 Task: Forward email as attachment with the signature Ellie Thompson with the subject Job offer from softage.1@softage.net to softage.9@softage.net with the message Could you please share your feedback on the latest proposal?
Action: Mouse moved to (1013, 80)
Screenshot: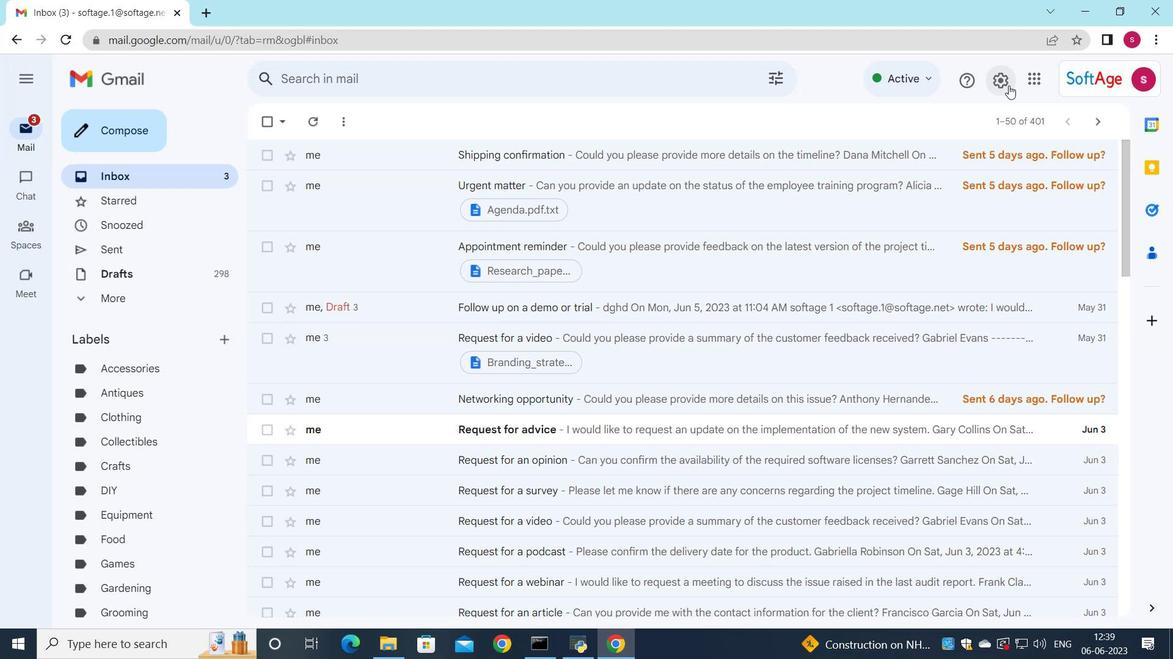
Action: Mouse pressed left at (1013, 80)
Screenshot: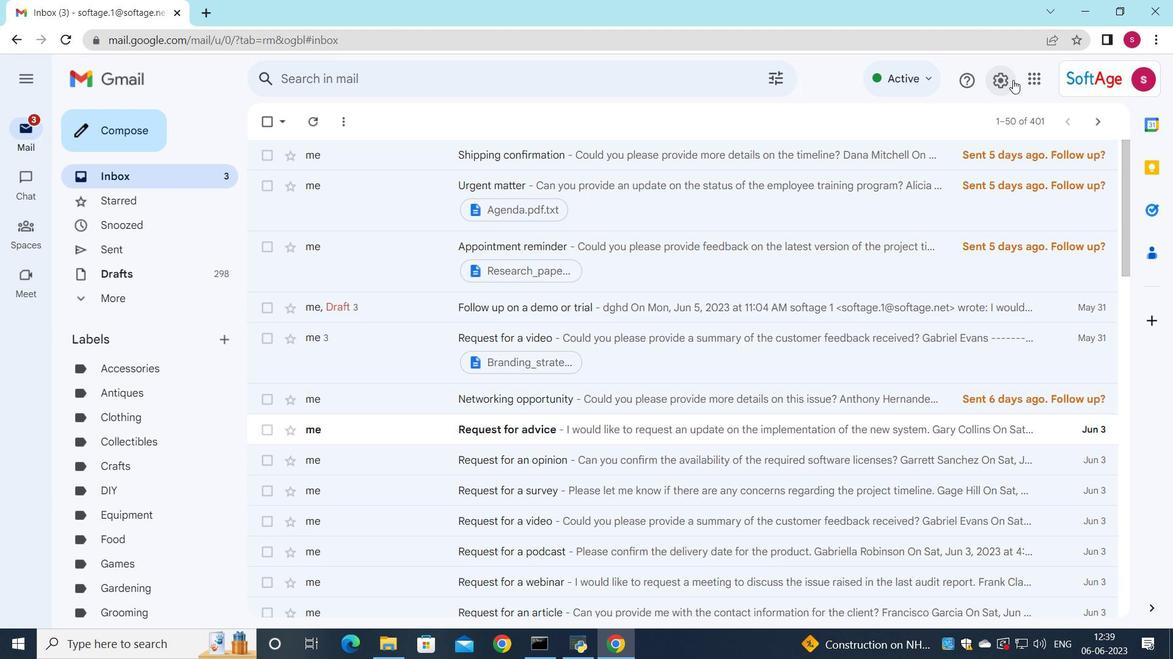 
Action: Mouse moved to (974, 157)
Screenshot: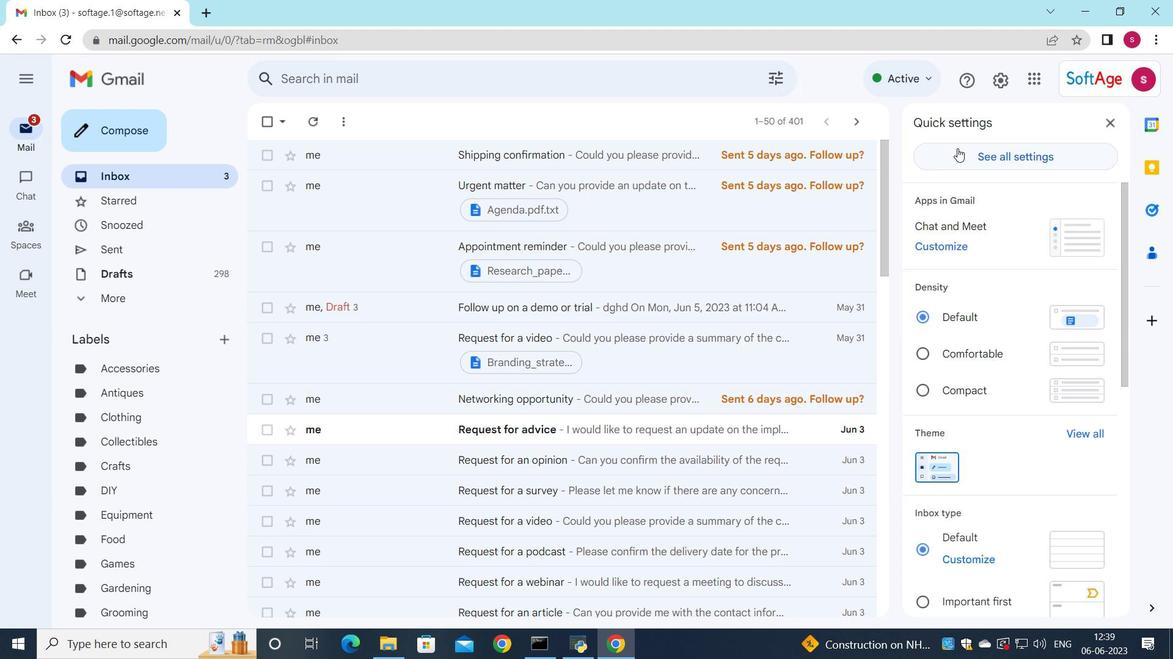 
Action: Mouse pressed left at (974, 157)
Screenshot: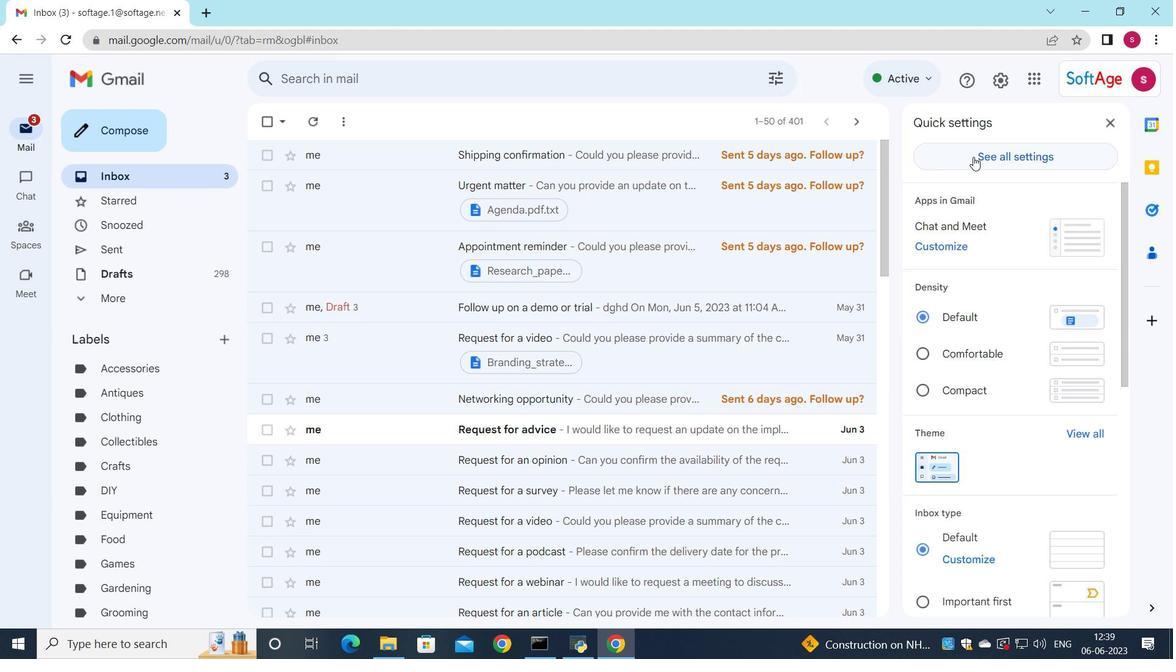 
Action: Mouse moved to (578, 342)
Screenshot: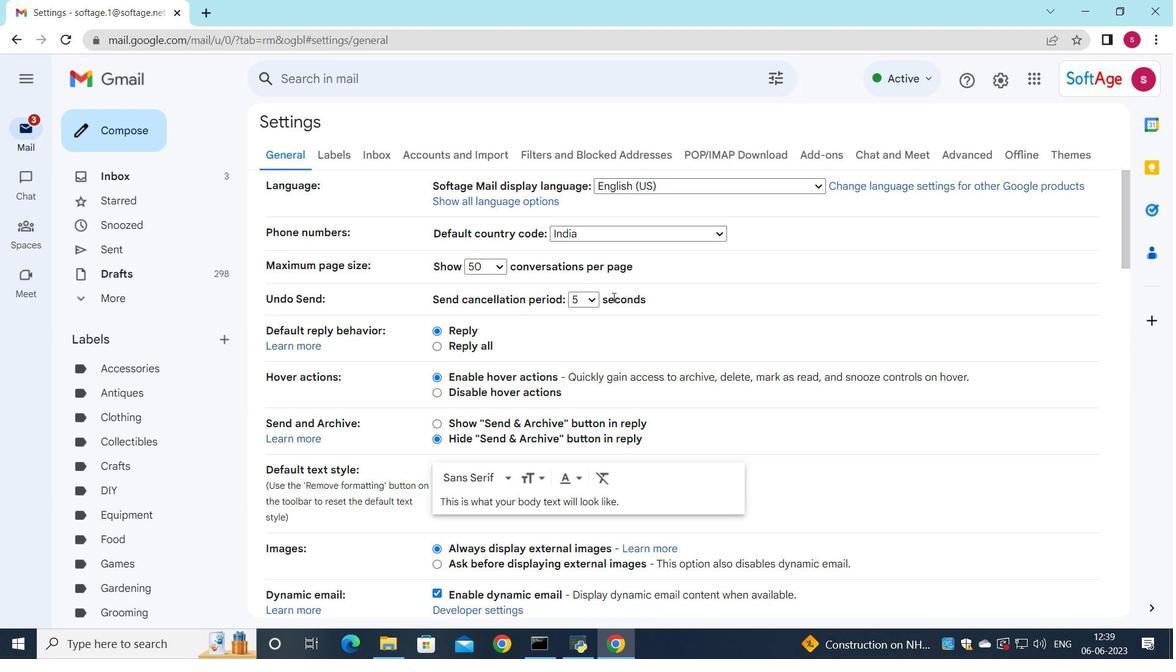
Action: Mouse scrolled (578, 342) with delta (0, 0)
Screenshot: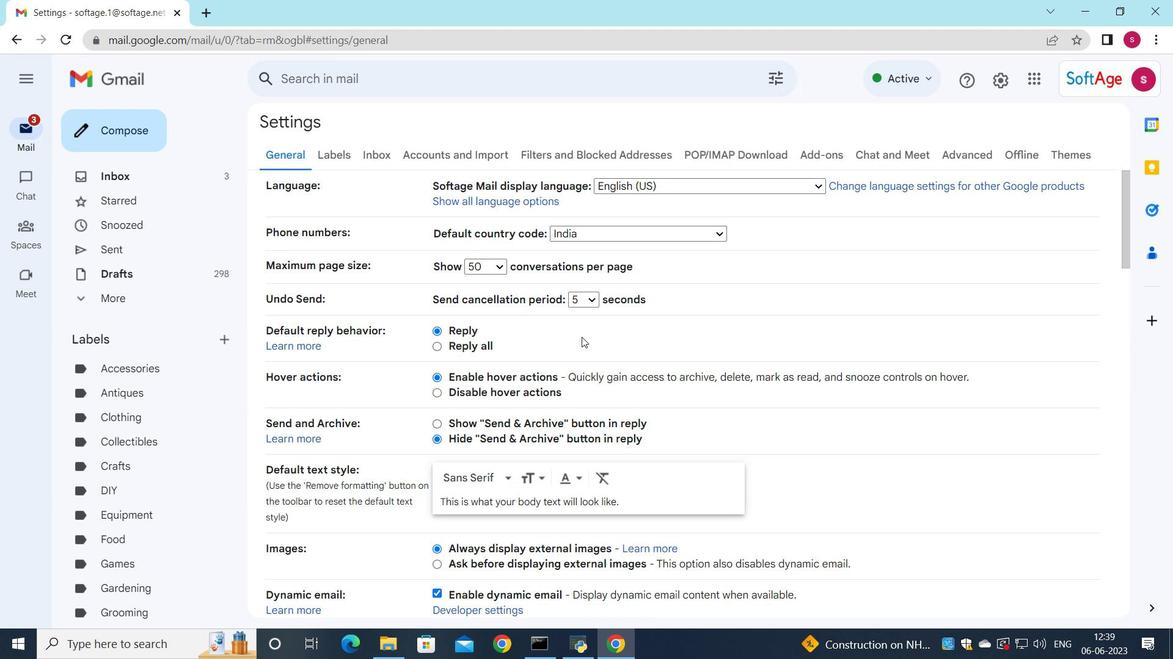 
Action: Mouse scrolled (578, 342) with delta (0, 0)
Screenshot: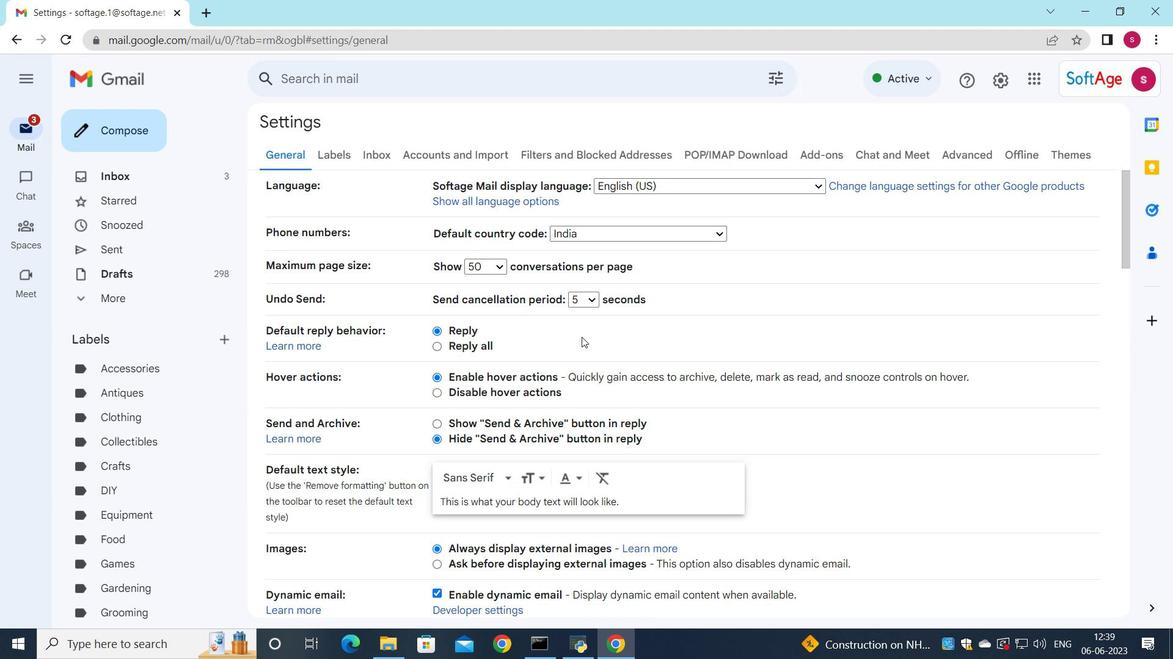 
Action: Mouse moved to (578, 343)
Screenshot: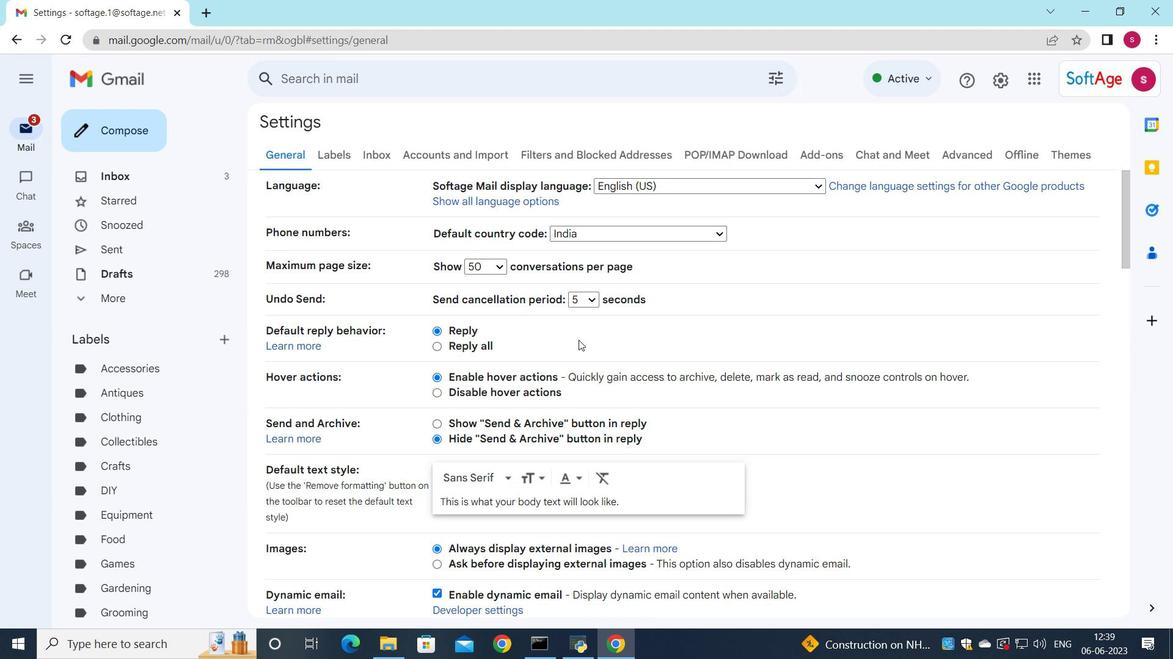 
Action: Mouse scrolled (578, 342) with delta (0, 0)
Screenshot: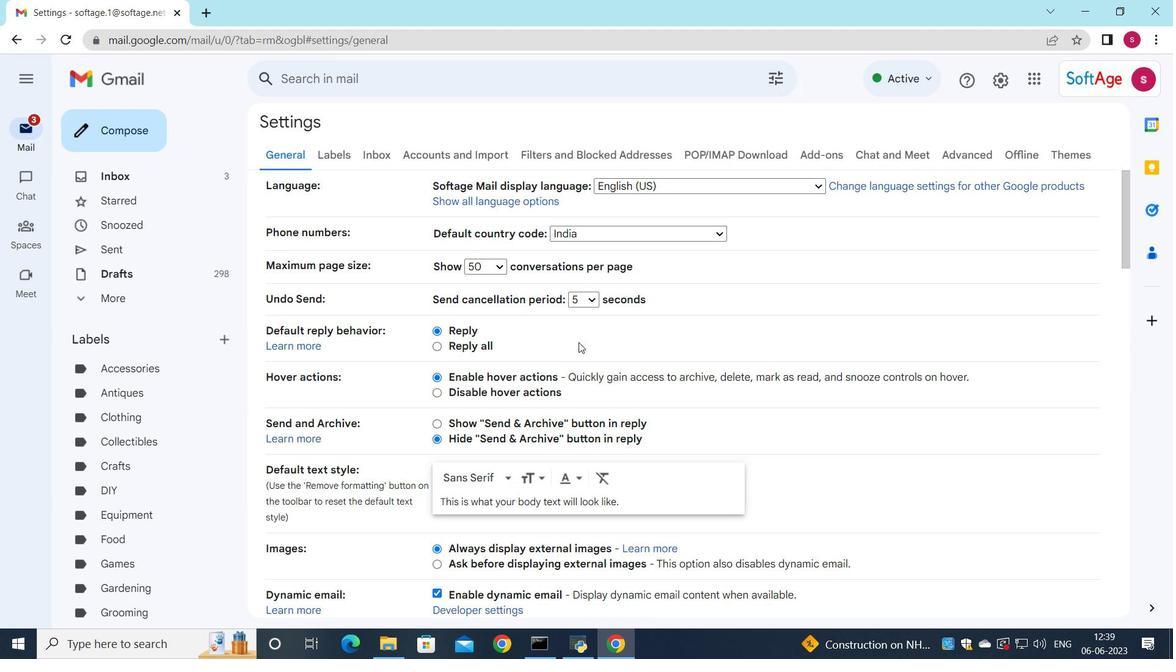 
Action: Mouse moved to (576, 345)
Screenshot: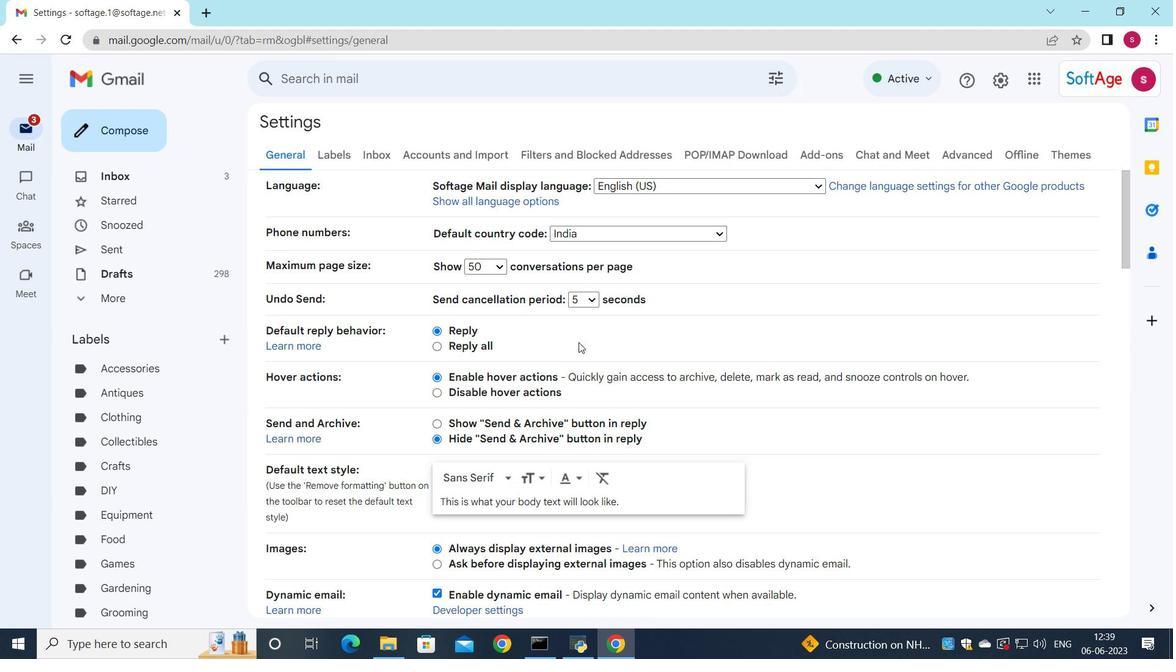 
Action: Mouse scrolled (576, 345) with delta (0, 0)
Screenshot: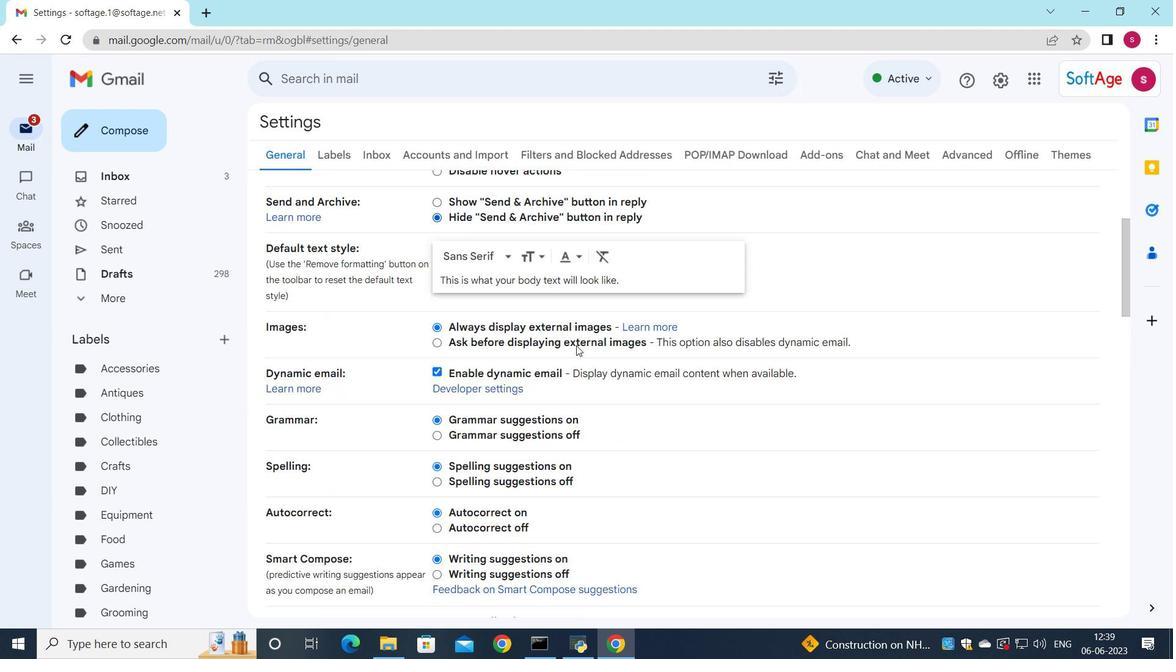 
Action: Mouse scrolled (576, 345) with delta (0, 0)
Screenshot: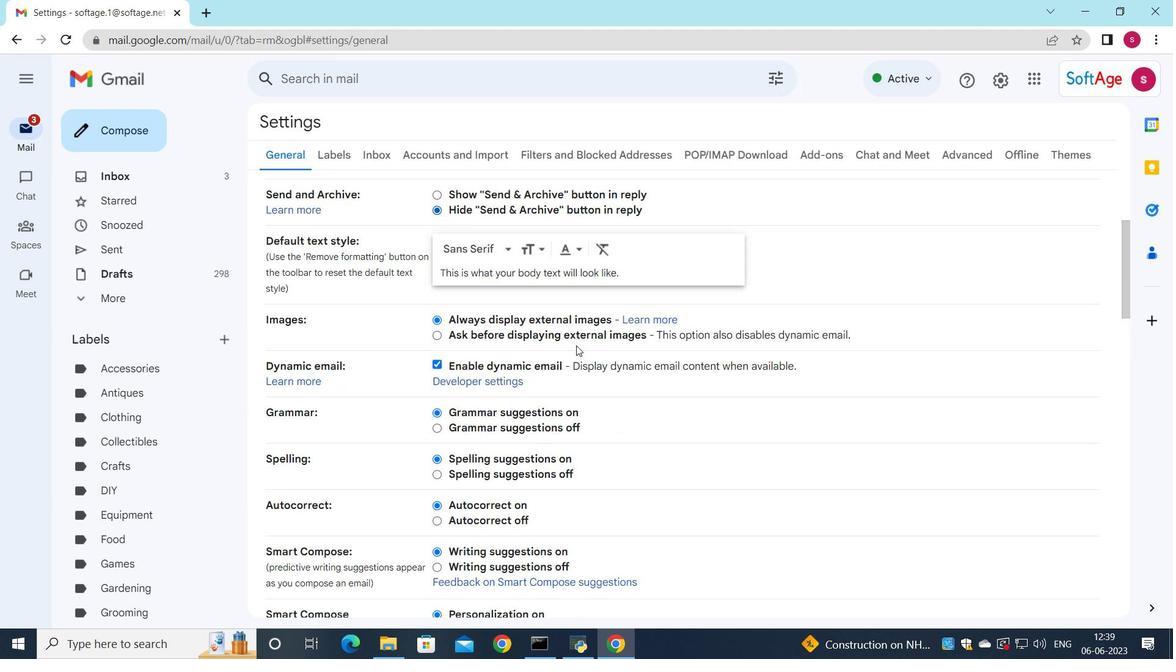 
Action: Mouse scrolled (576, 345) with delta (0, 0)
Screenshot: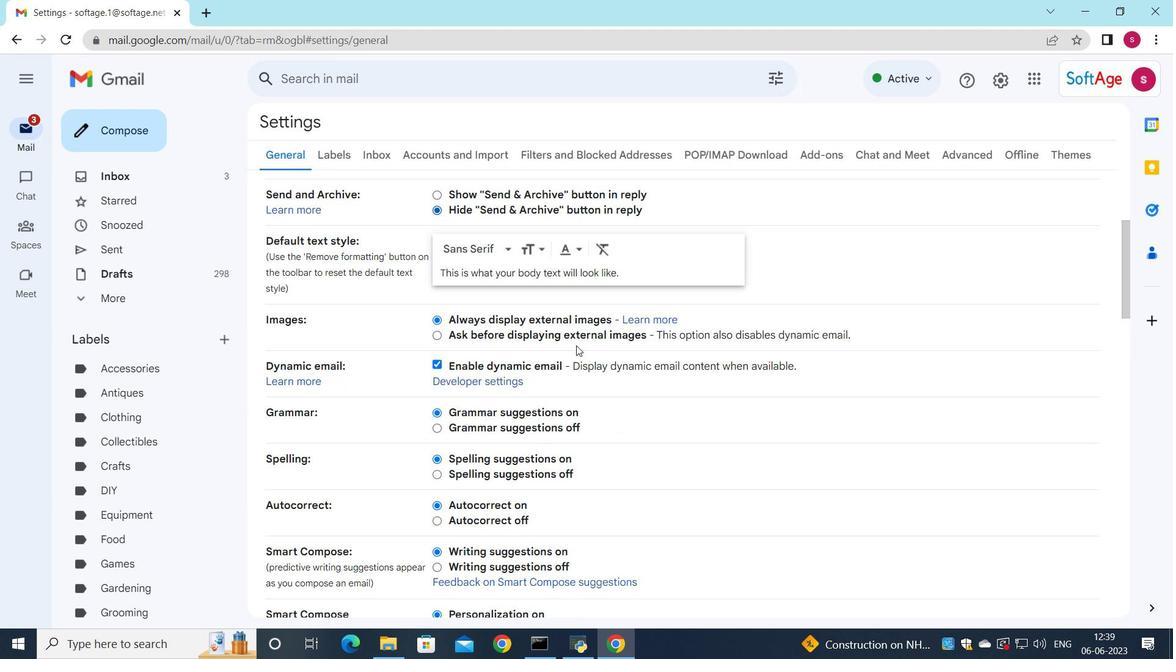 
Action: Mouse moved to (570, 342)
Screenshot: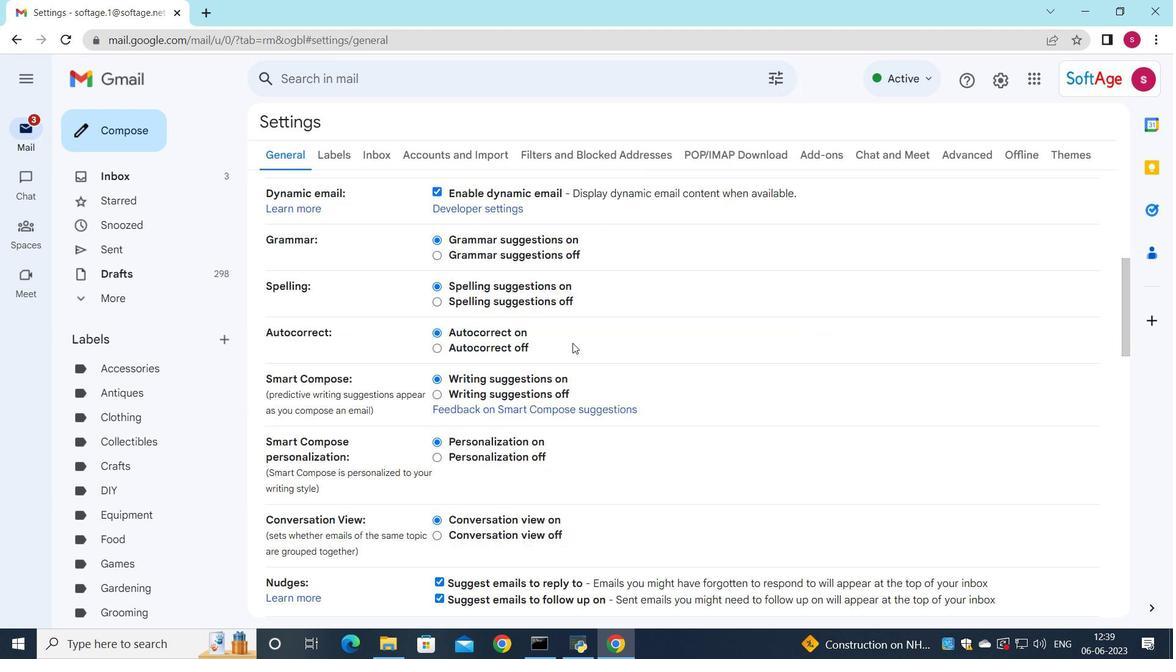 
Action: Mouse scrolled (570, 341) with delta (0, 0)
Screenshot: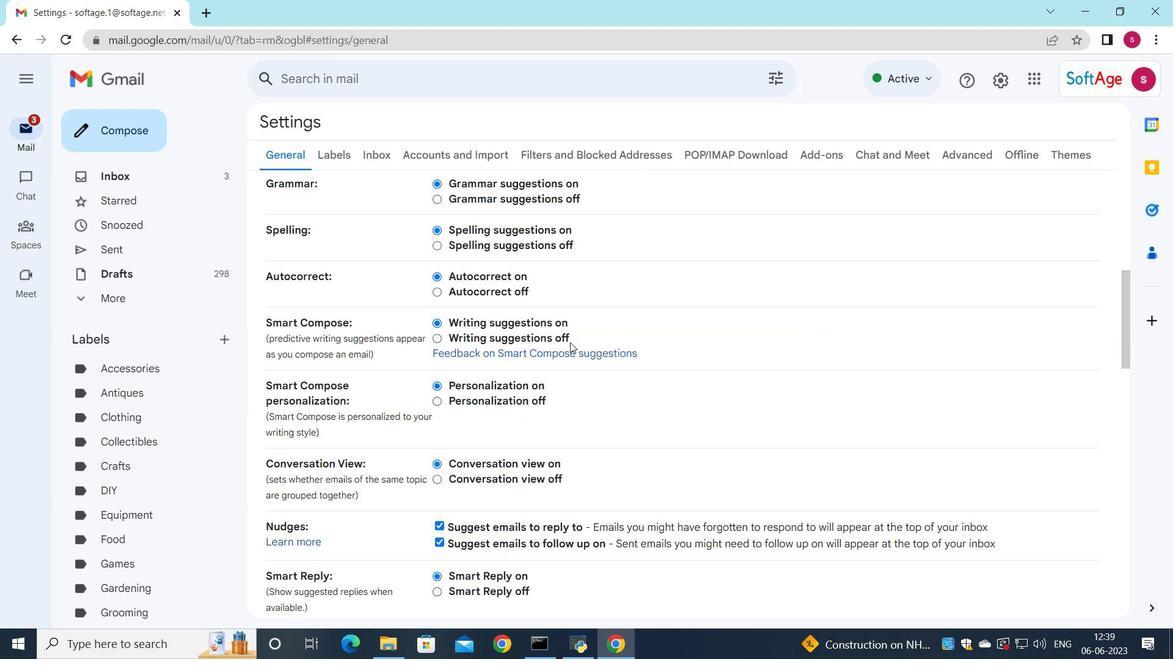 
Action: Mouse scrolled (570, 341) with delta (0, 0)
Screenshot: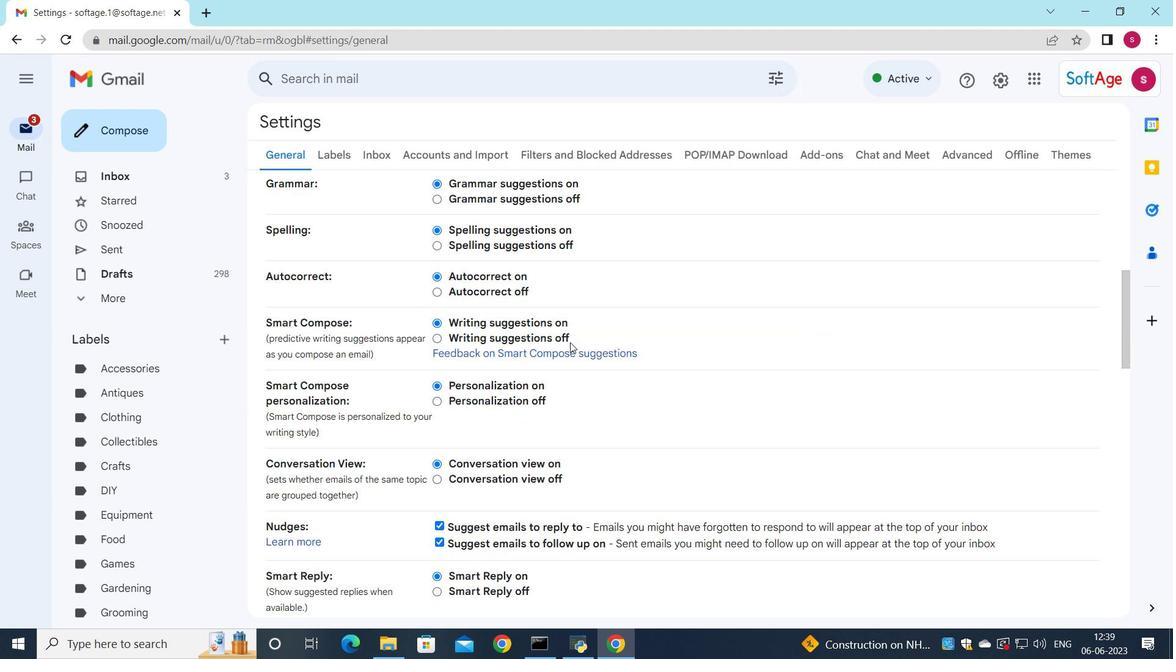 
Action: Mouse scrolled (570, 341) with delta (0, 0)
Screenshot: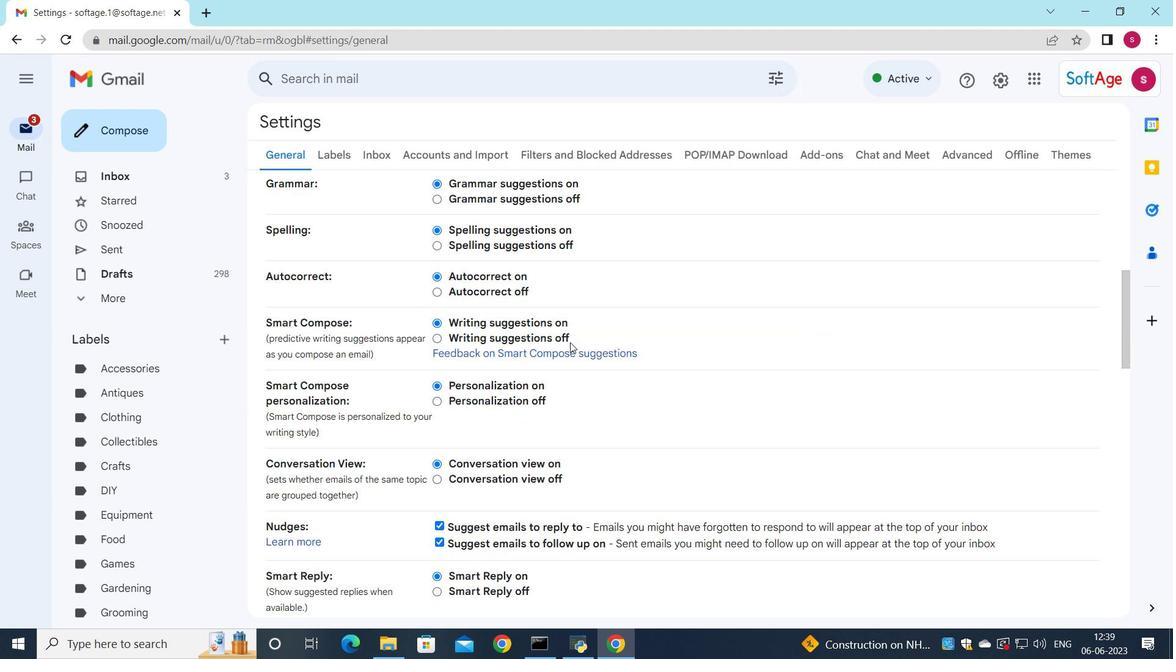 
Action: Mouse scrolled (570, 341) with delta (0, 0)
Screenshot: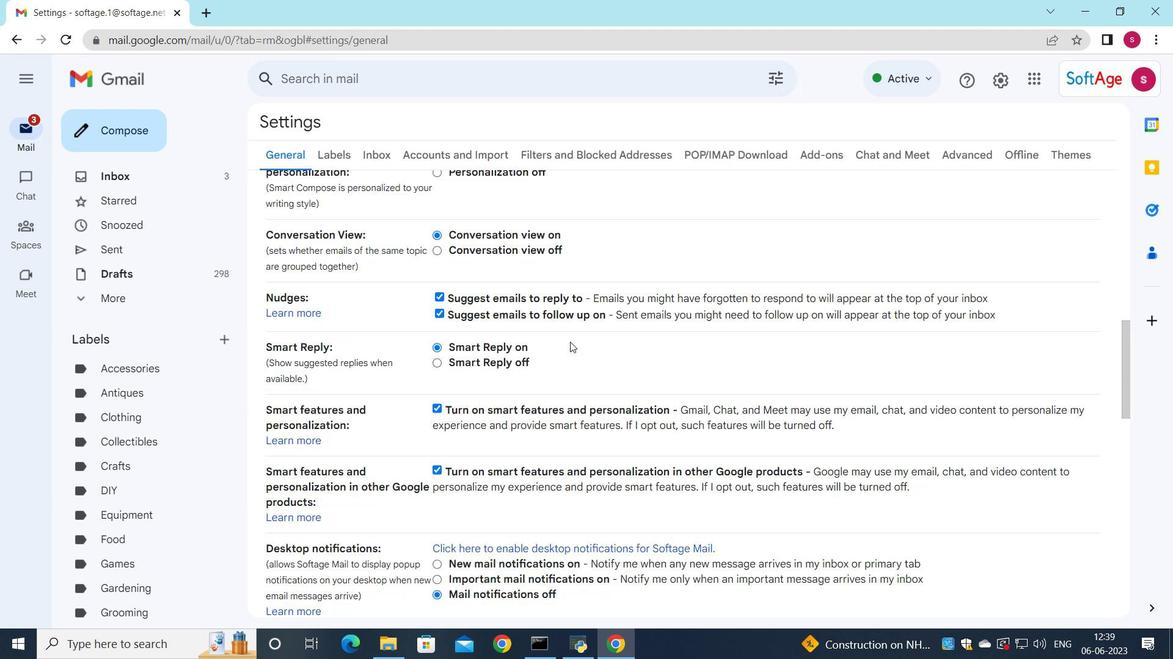 
Action: Mouse scrolled (570, 341) with delta (0, 0)
Screenshot: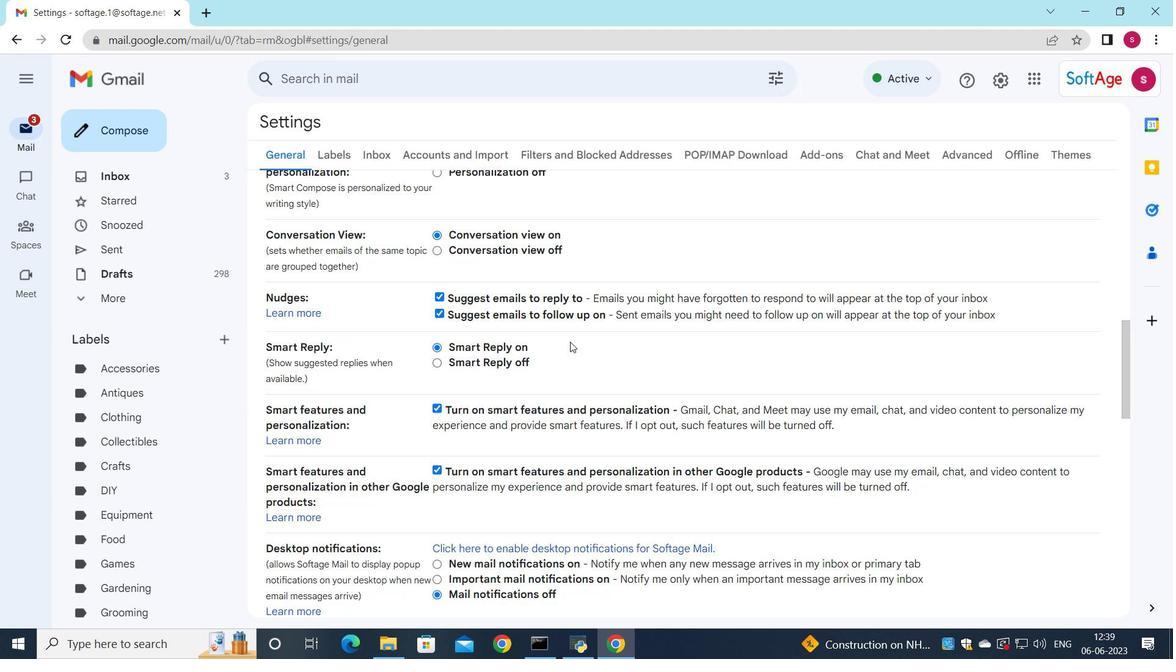 
Action: Mouse scrolled (570, 341) with delta (0, 0)
Screenshot: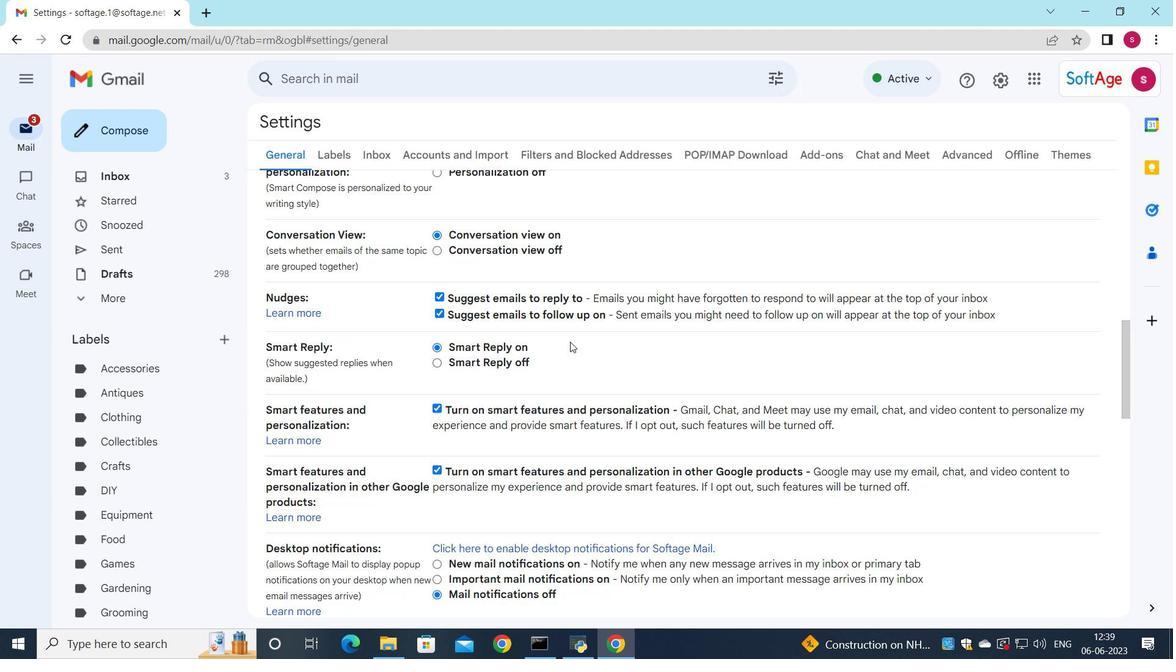 
Action: Mouse scrolled (570, 341) with delta (0, 0)
Screenshot: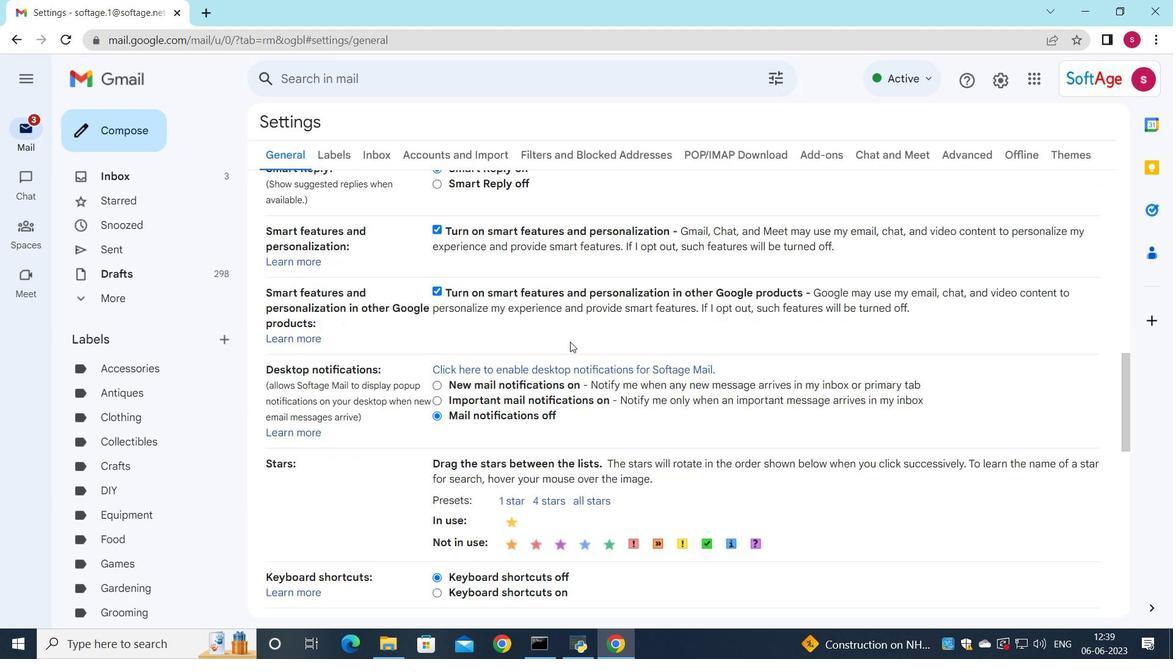 
Action: Mouse scrolled (570, 341) with delta (0, 0)
Screenshot: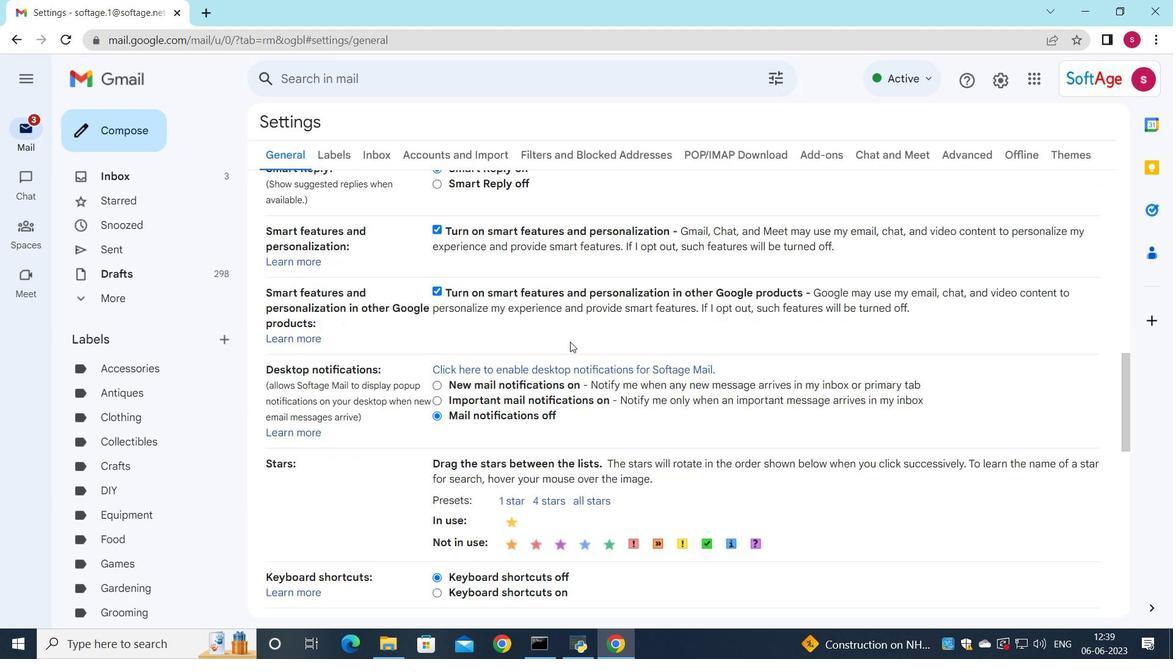 
Action: Mouse scrolled (570, 341) with delta (0, 0)
Screenshot: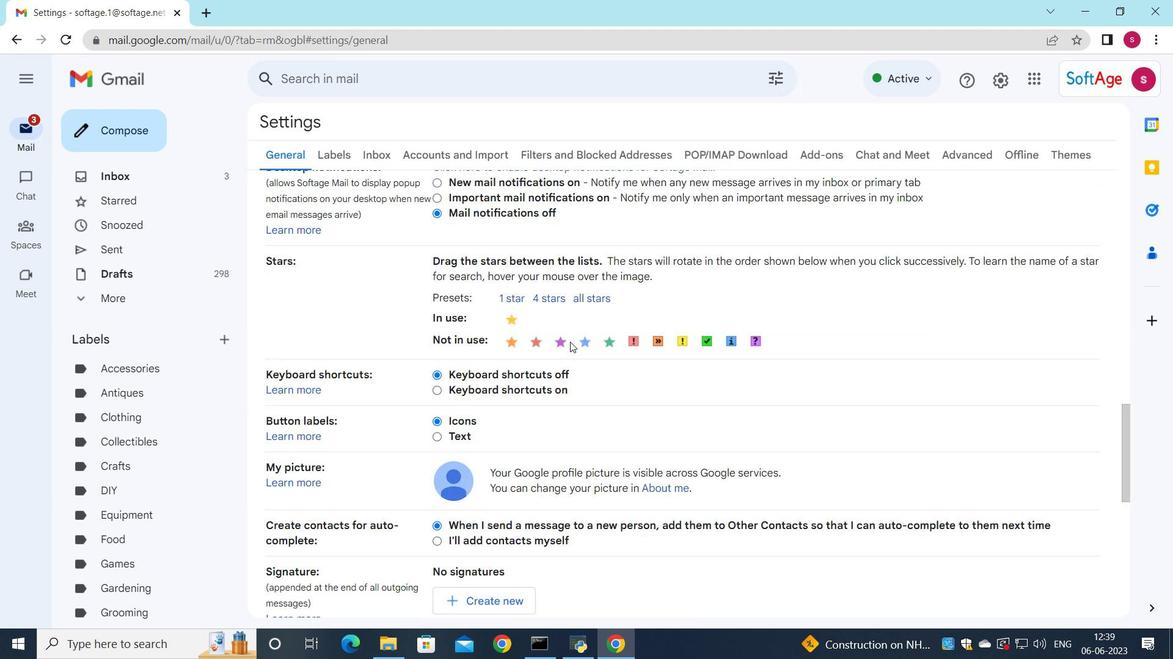 
Action: Mouse scrolled (570, 341) with delta (0, 0)
Screenshot: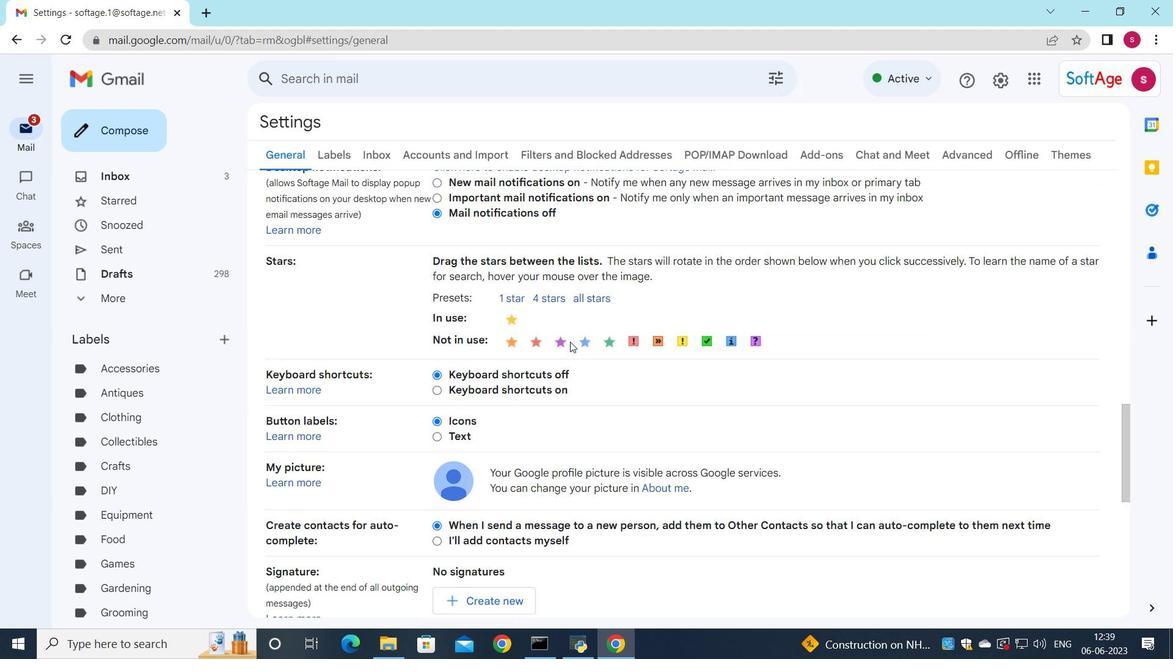 
Action: Mouse scrolled (570, 341) with delta (0, 0)
Screenshot: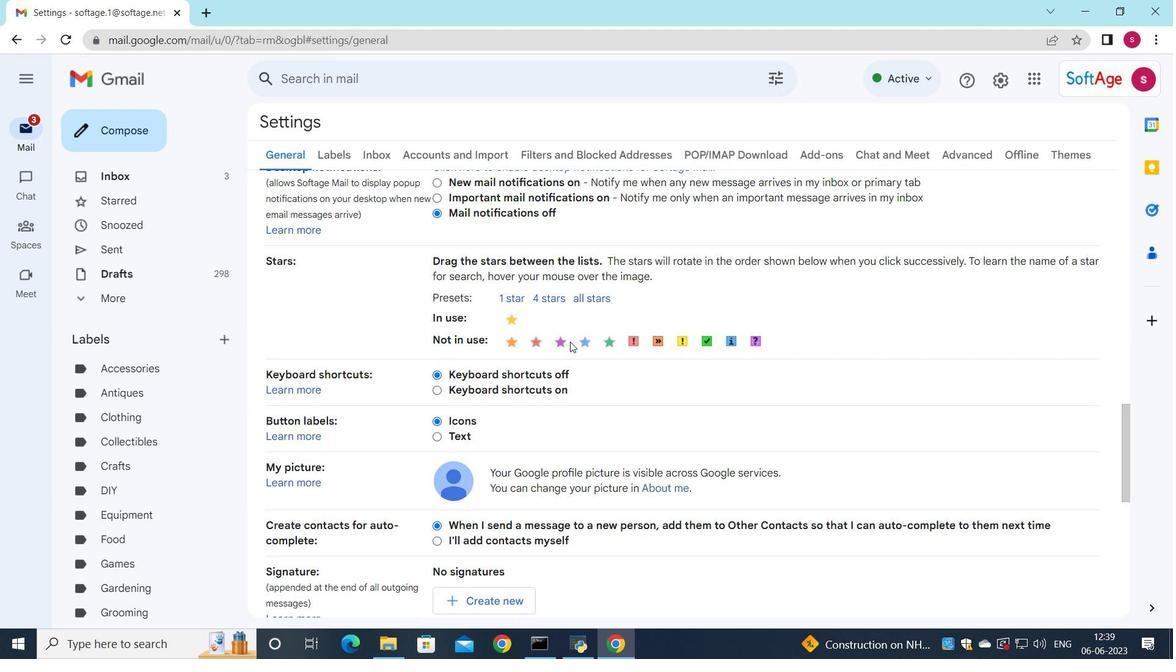 
Action: Mouse moved to (489, 360)
Screenshot: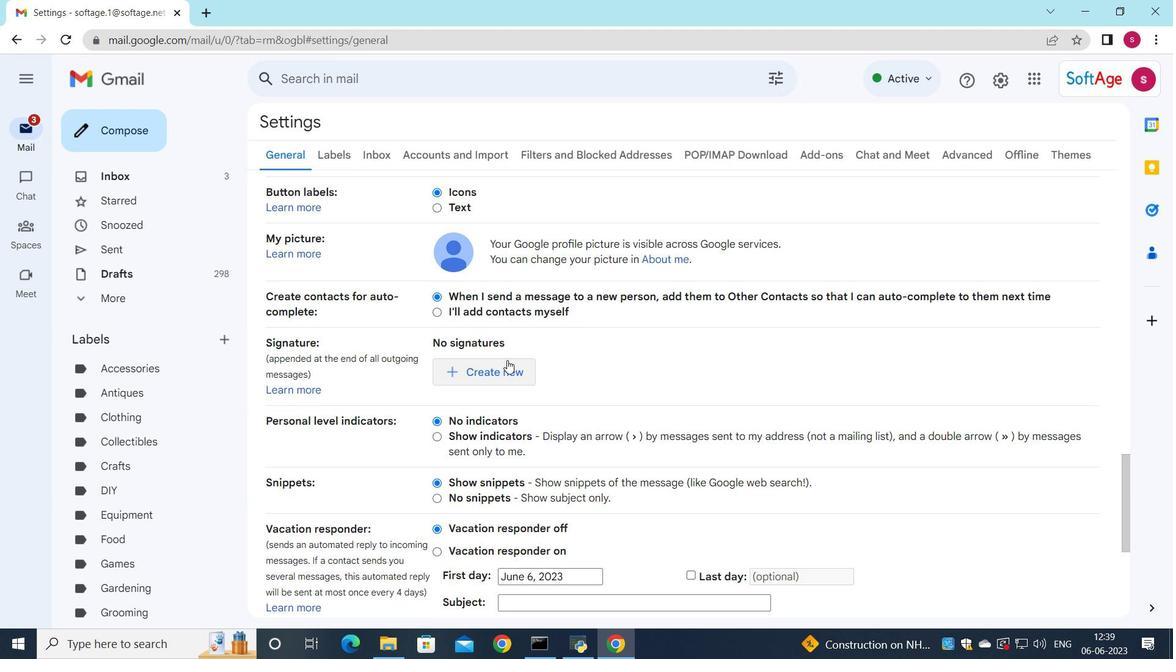 
Action: Mouse pressed left at (489, 360)
Screenshot: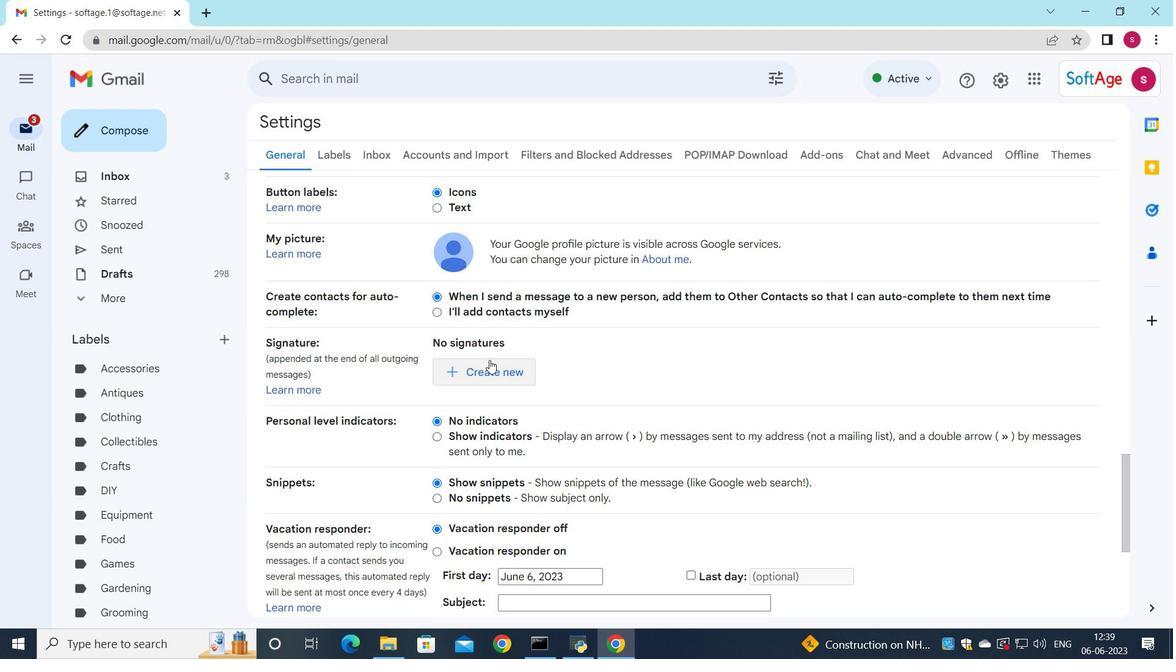 
Action: Mouse moved to (570, 336)
Screenshot: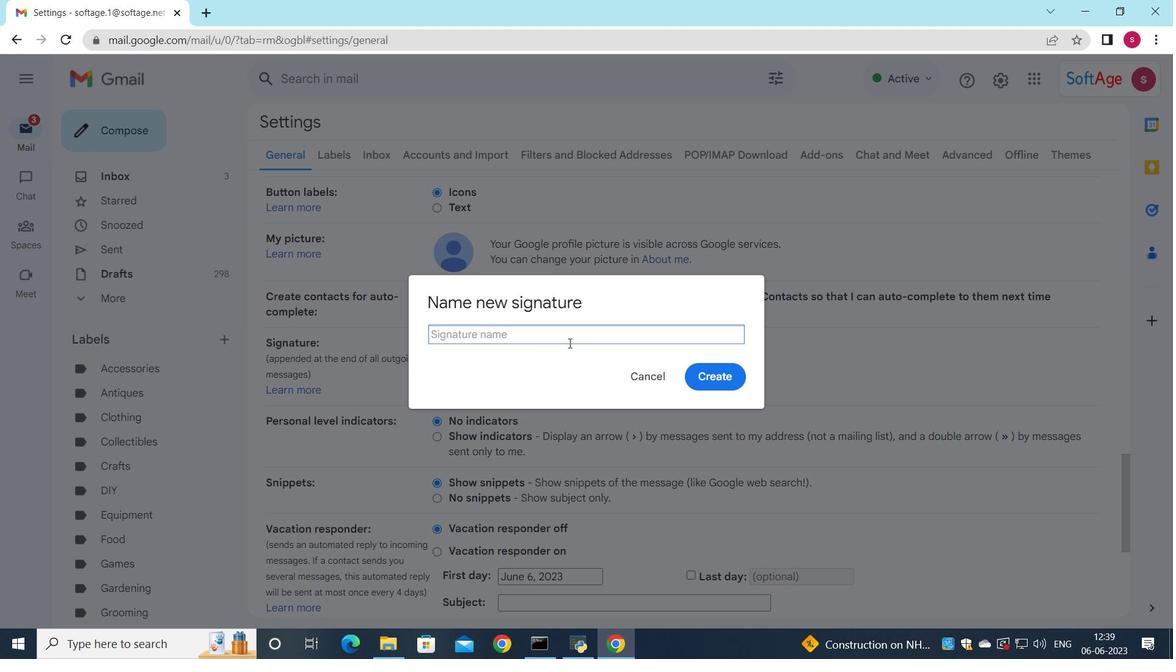 
Action: Key pressed <Key.shift>Ellie<Key.space><Key.shift><Key.shift><Key.shift><Key.shift><Key.shift><Key.shift><Key.shift><Key.shift><Key.shift><Key.shift><Key.shift><Key.shift><Key.shift><Key.shift><Key.shift><Key.shift><Key.shift><Key.shift><Key.shift><Key.shift>Thompson
Screenshot: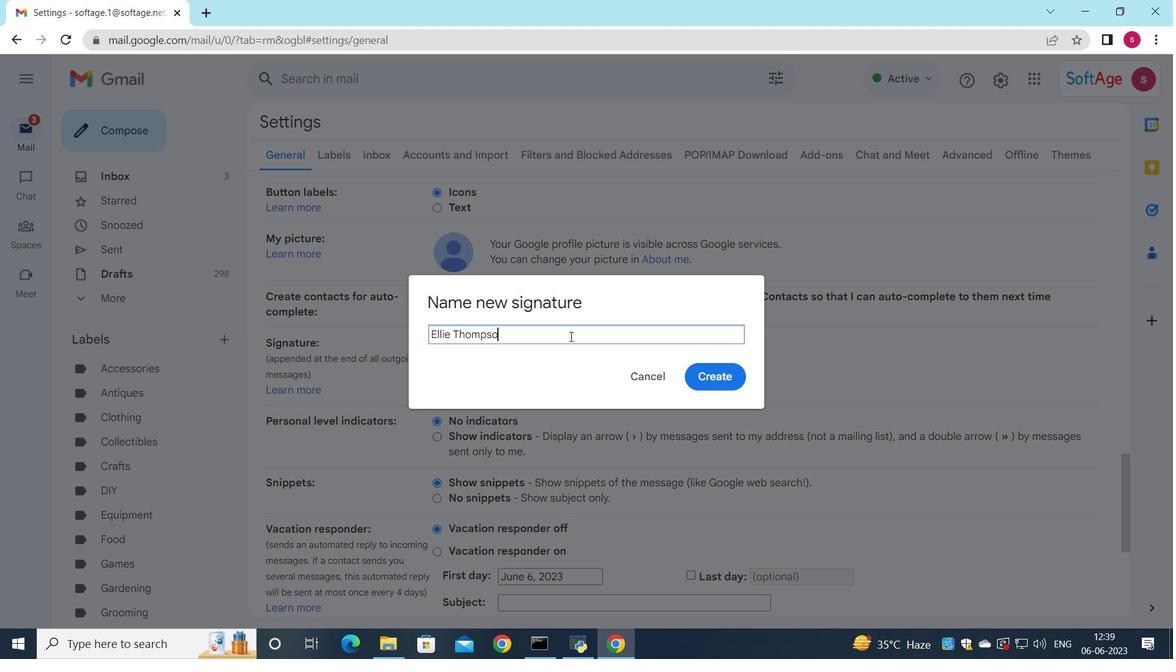 
Action: Mouse moved to (699, 381)
Screenshot: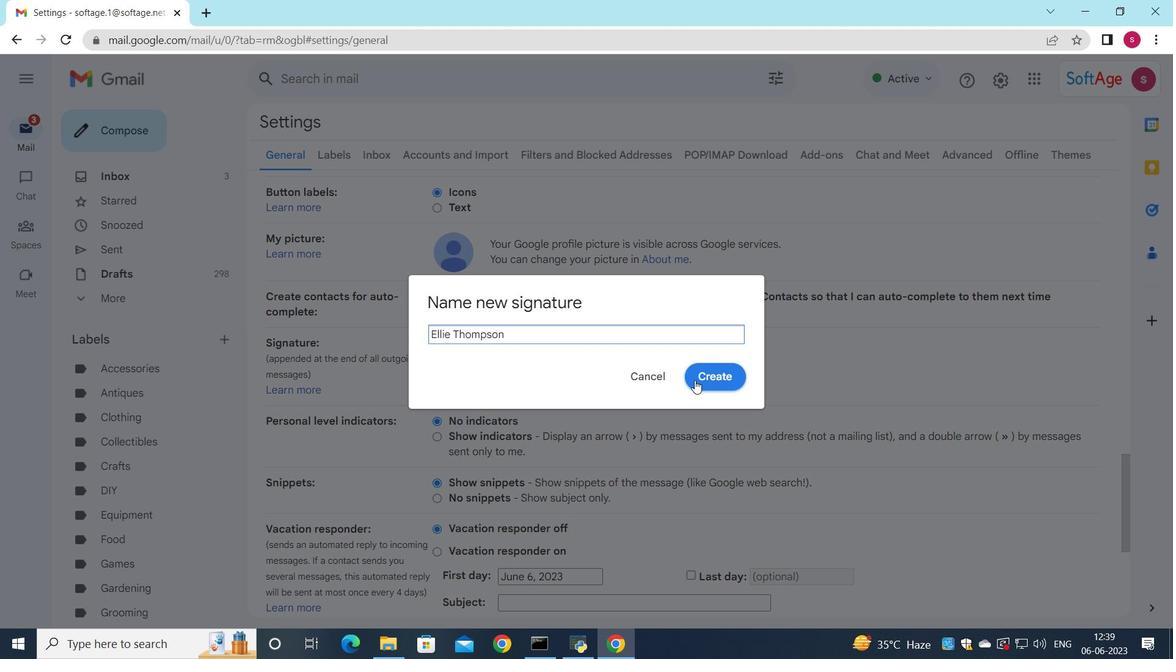 
Action: Mouse pressed left at (699, 381)
Screenshot: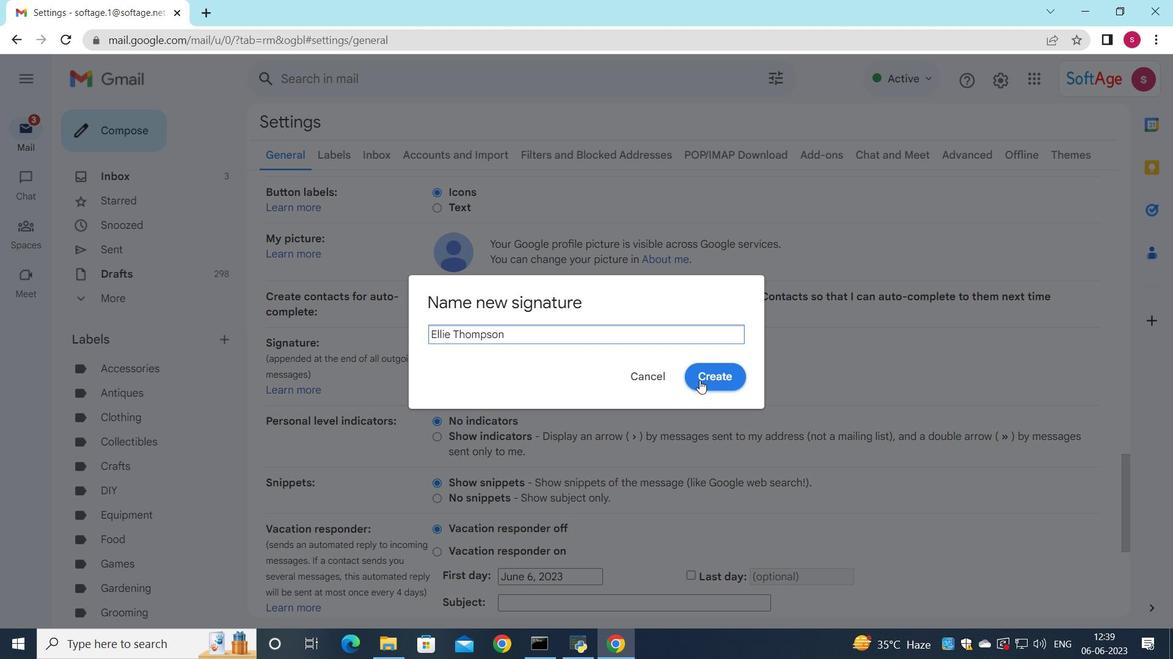 
Action: Mouse moved to (663, 385)
Screenshot: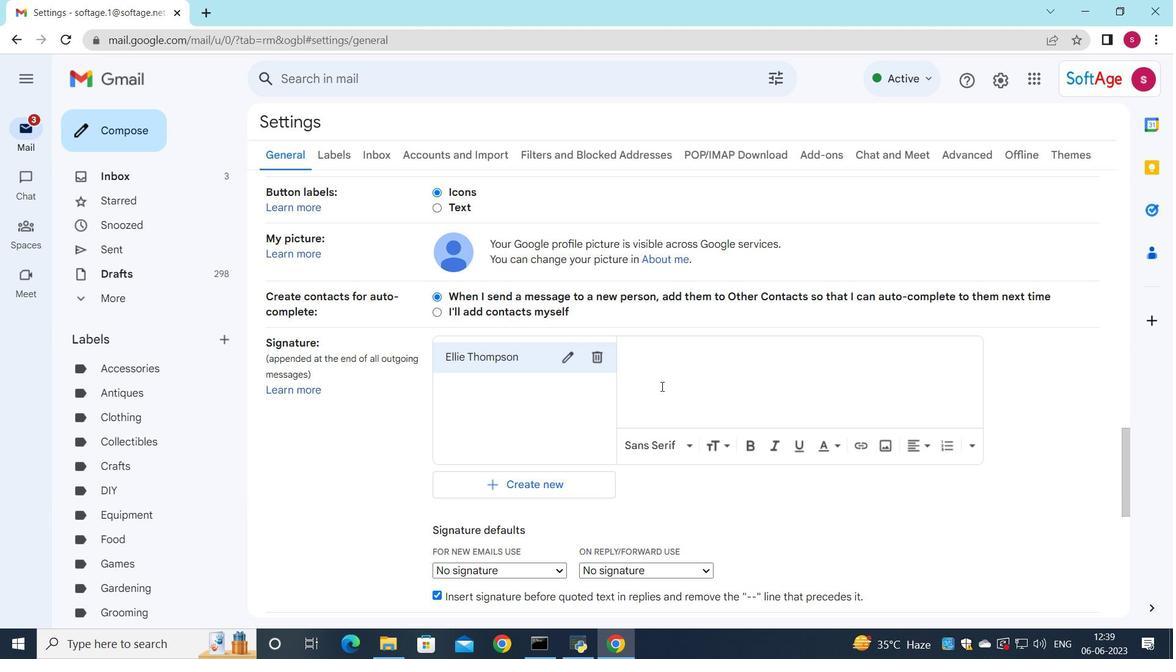 
Action: Mouse pressed left at (663, 385)
Screenshot: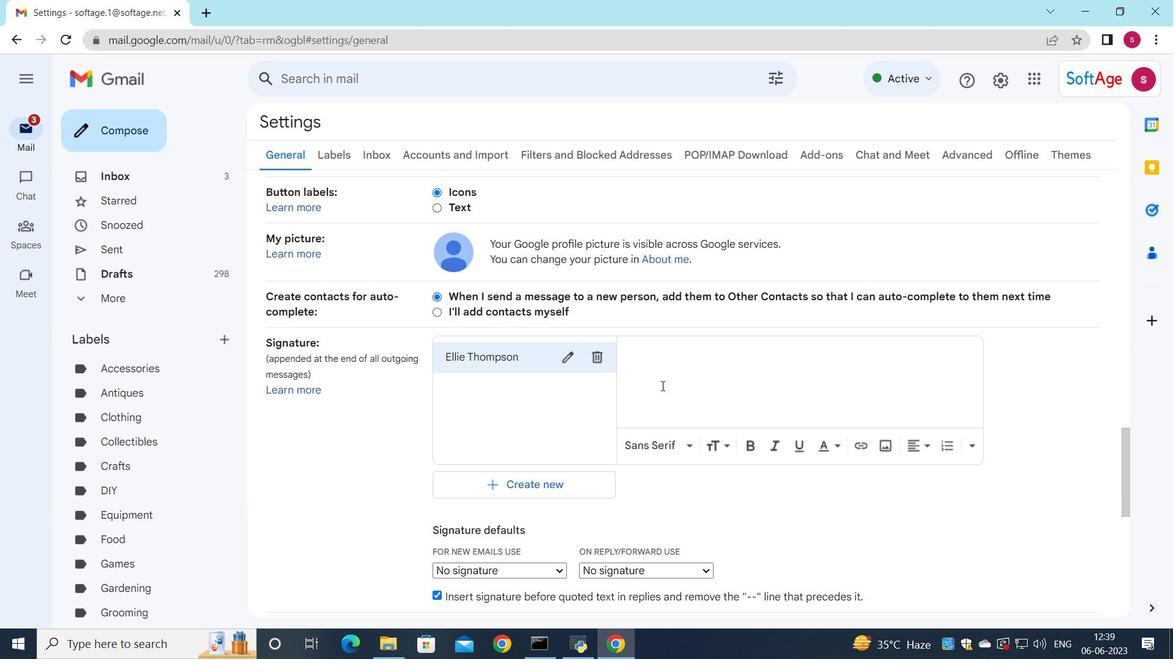 
Action: Key pressed <Key.shift>Ellie<Key.space><Key.shift>Thompson
Screenshot: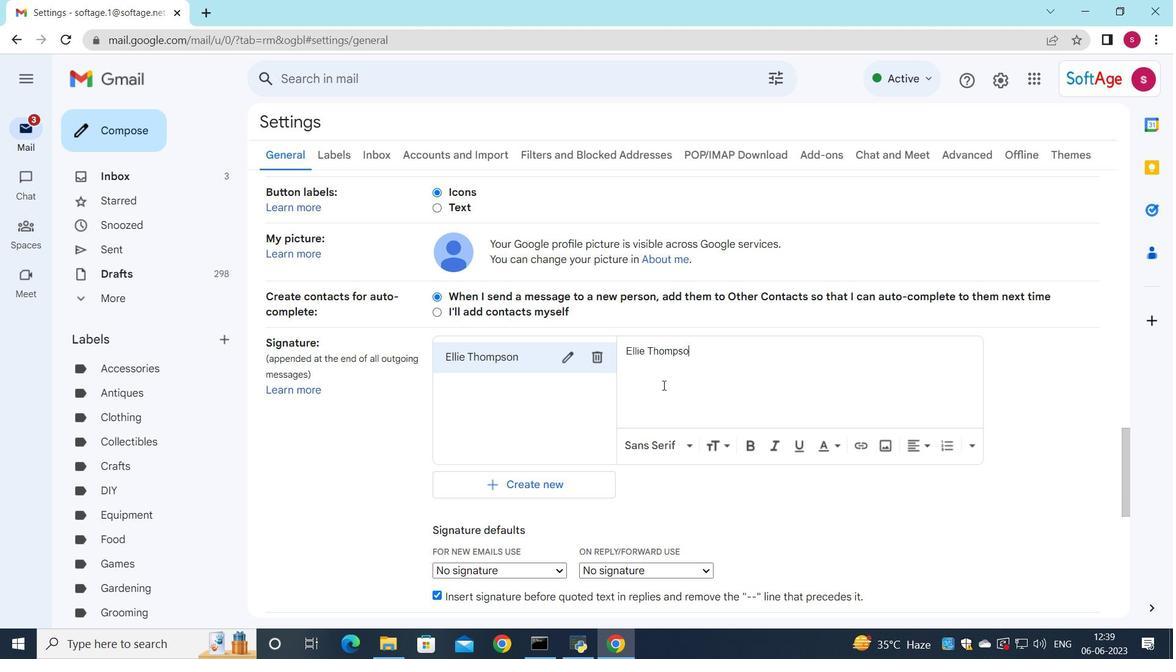
Action: Mouse moved to (663, 386)
Screenshot: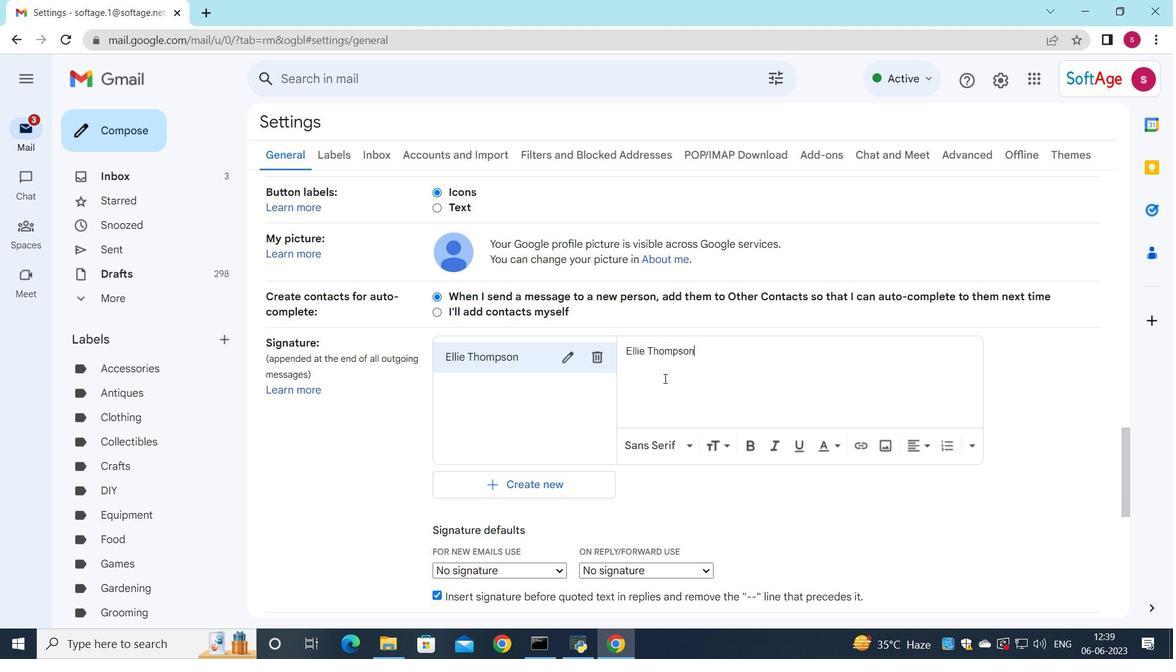 
Action: Mouse scrolled (663, 385) with delta (0, 0)
Screenshot: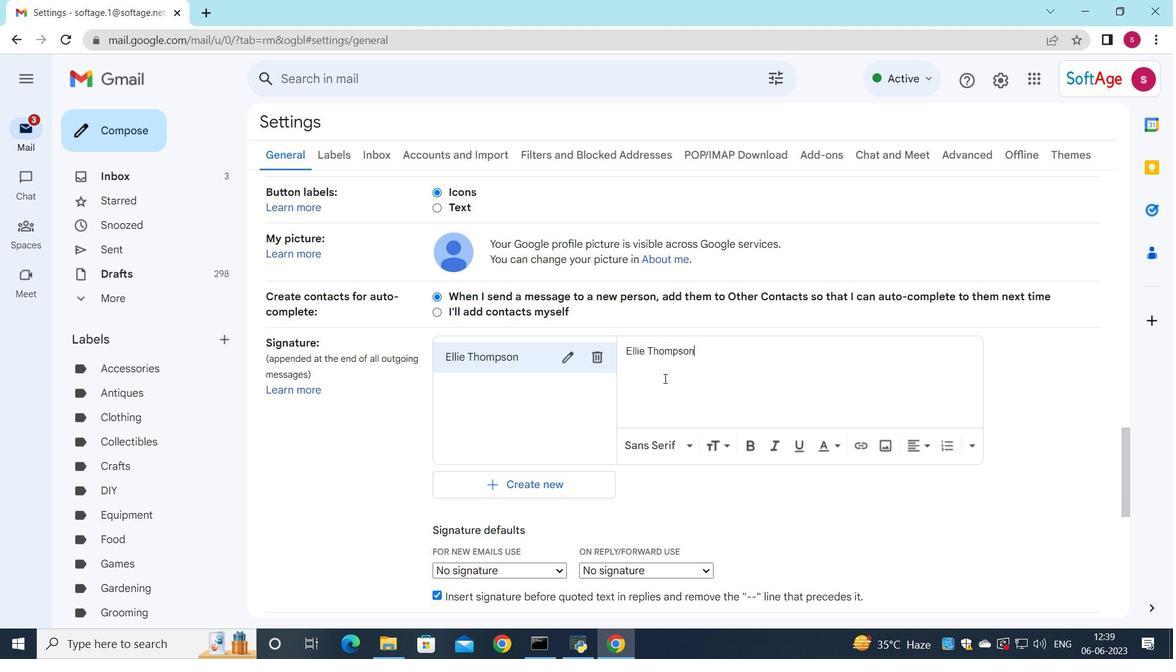 
Action: Mouse moved to (557, 496)
Screenshot: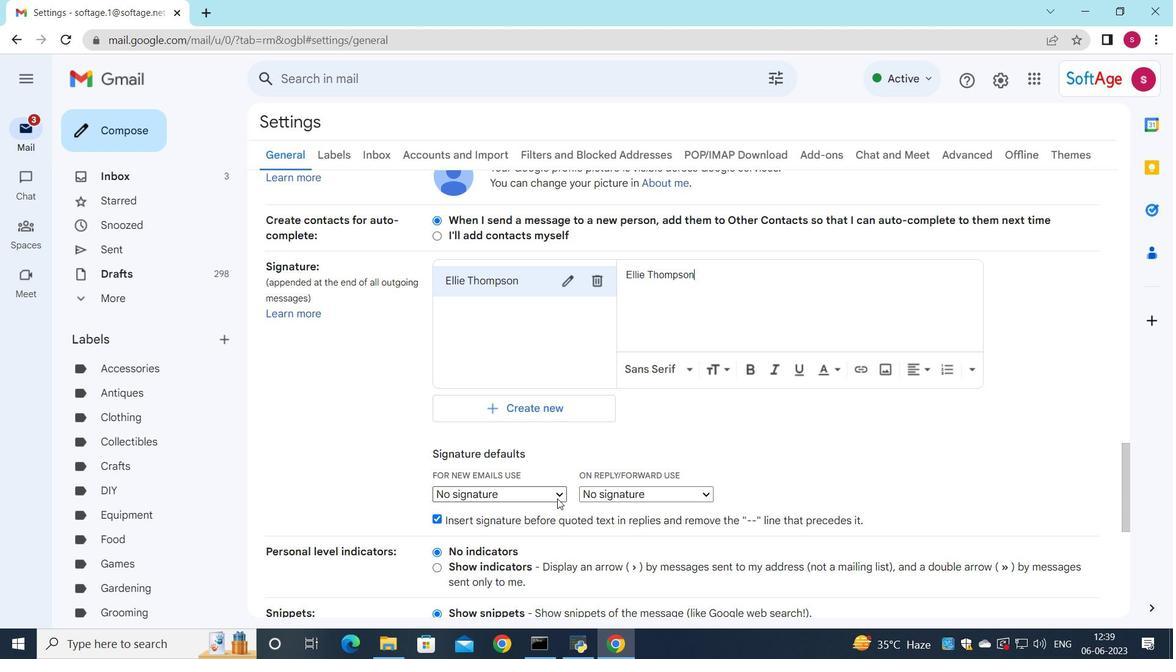 
Action: Mouse pressed left at (557, 496)
Screenshot: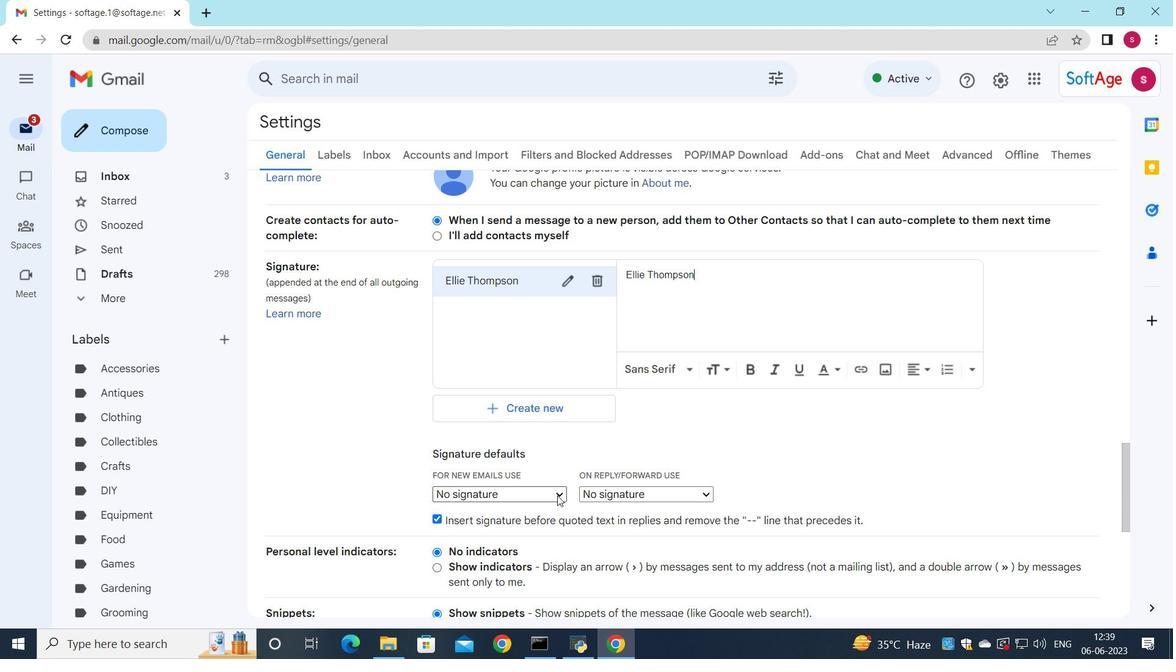 
Action: Mouse moved to (543, 524)
Screenshot: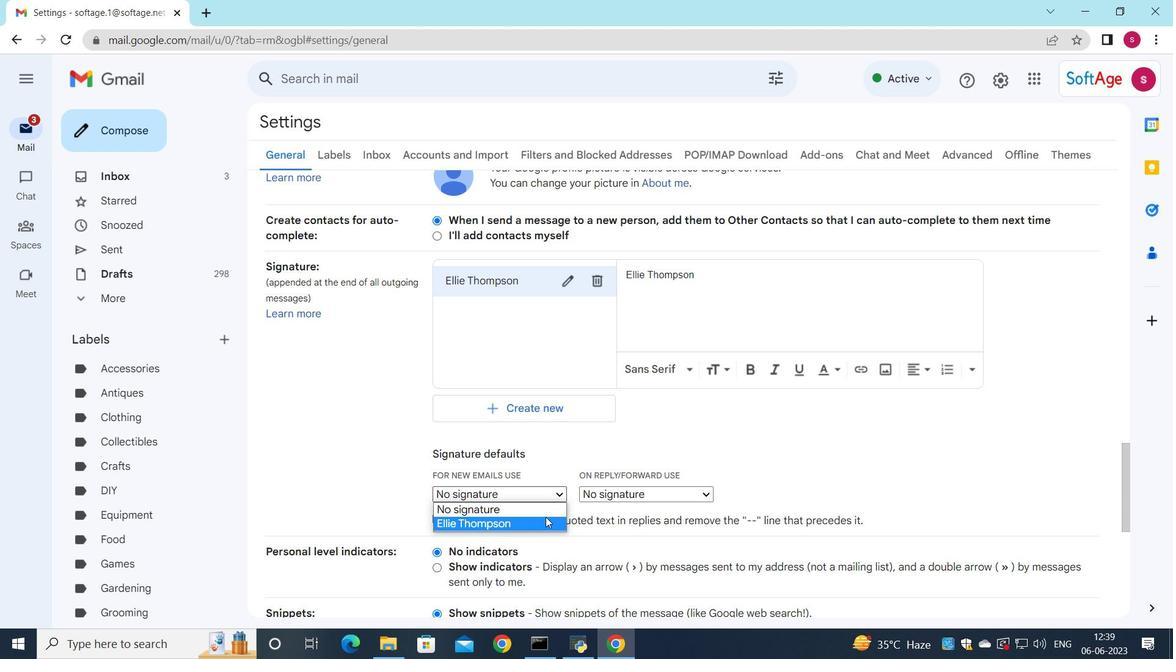 
Action: Mouse pressed left at (543, 524)
Screenshot: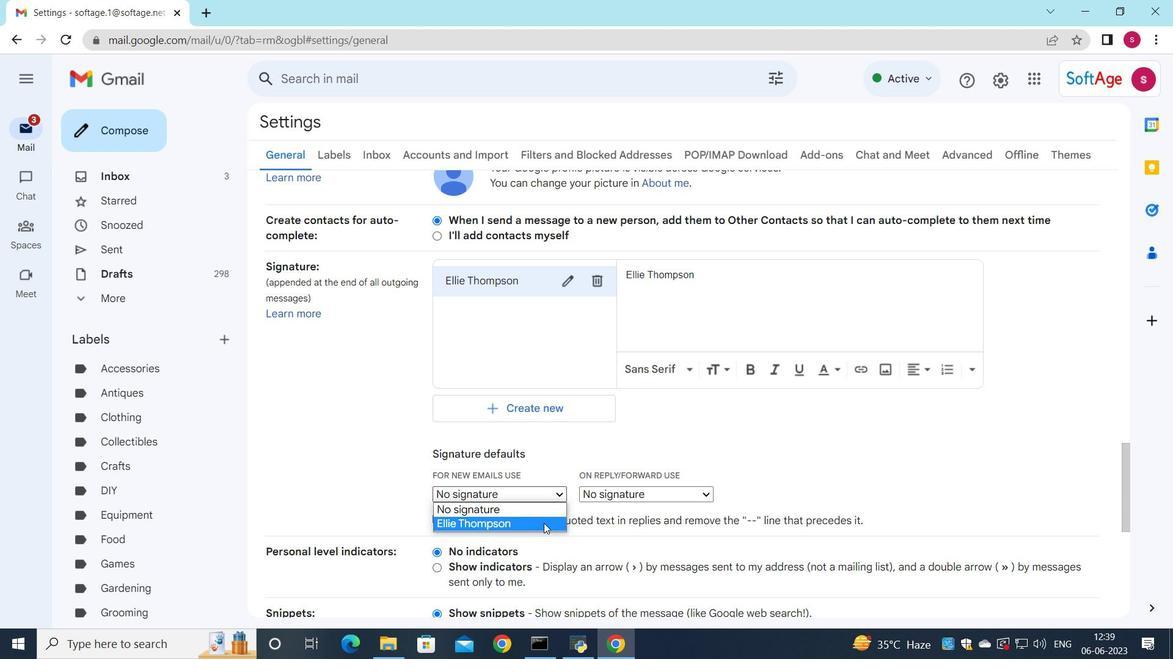 
Action: Mouse moved to (625, 496)
Screenshot: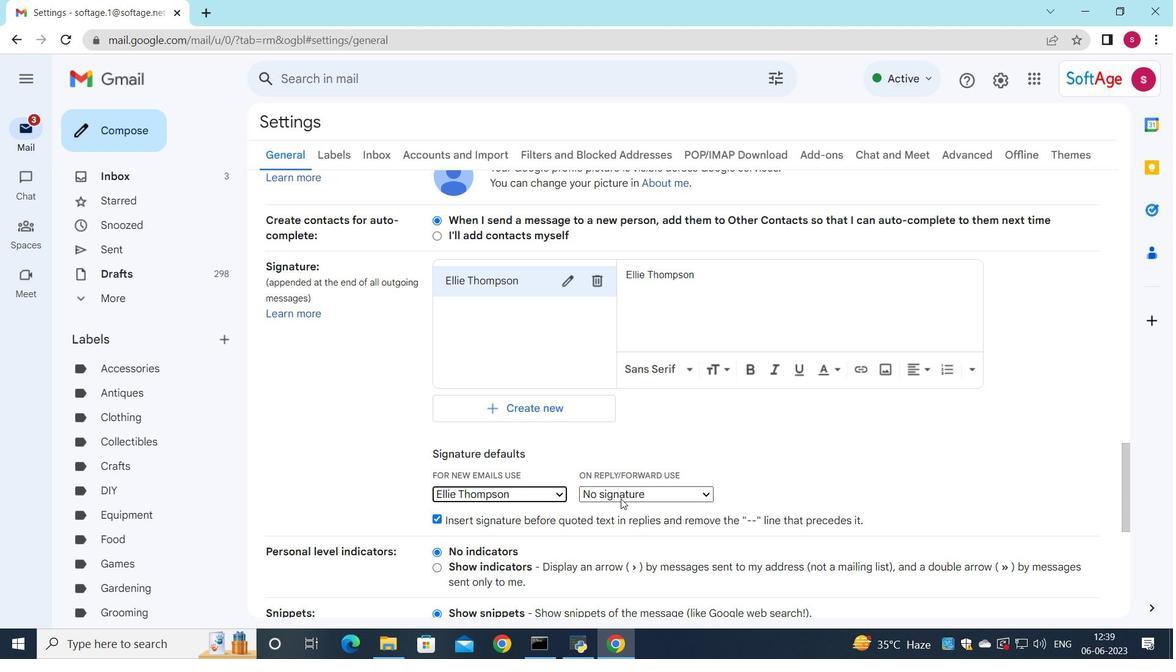 
Action: Mouse pressed left at (625, 496)
Screenshot: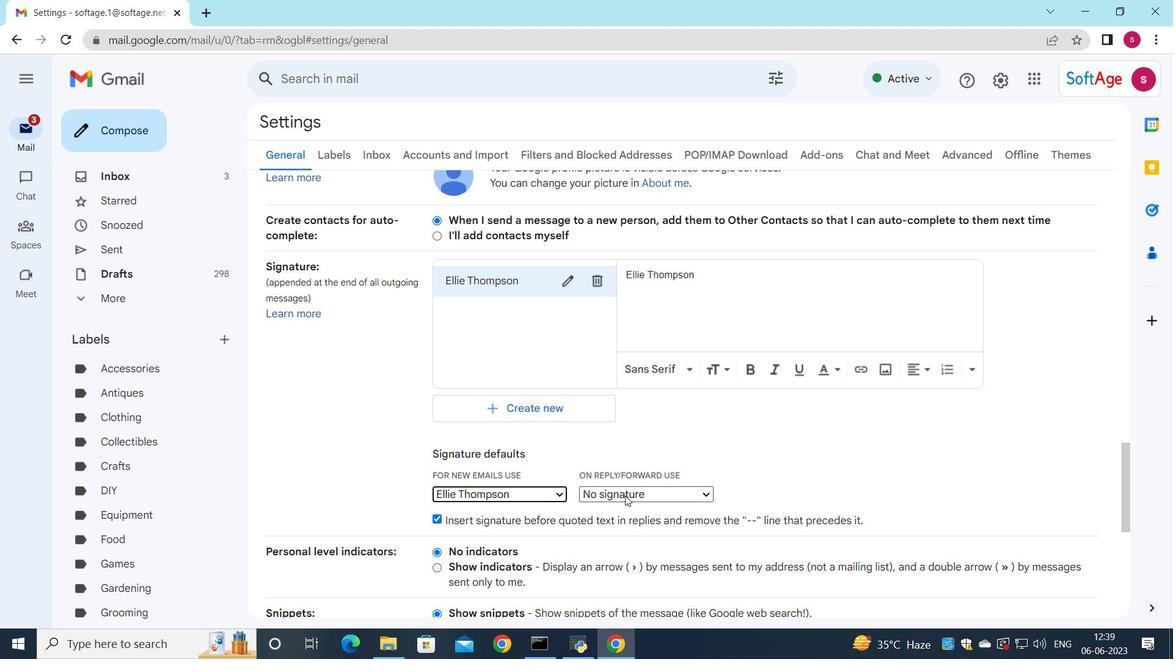 
Action: Mouse moved to (620, 529)
Screenshot: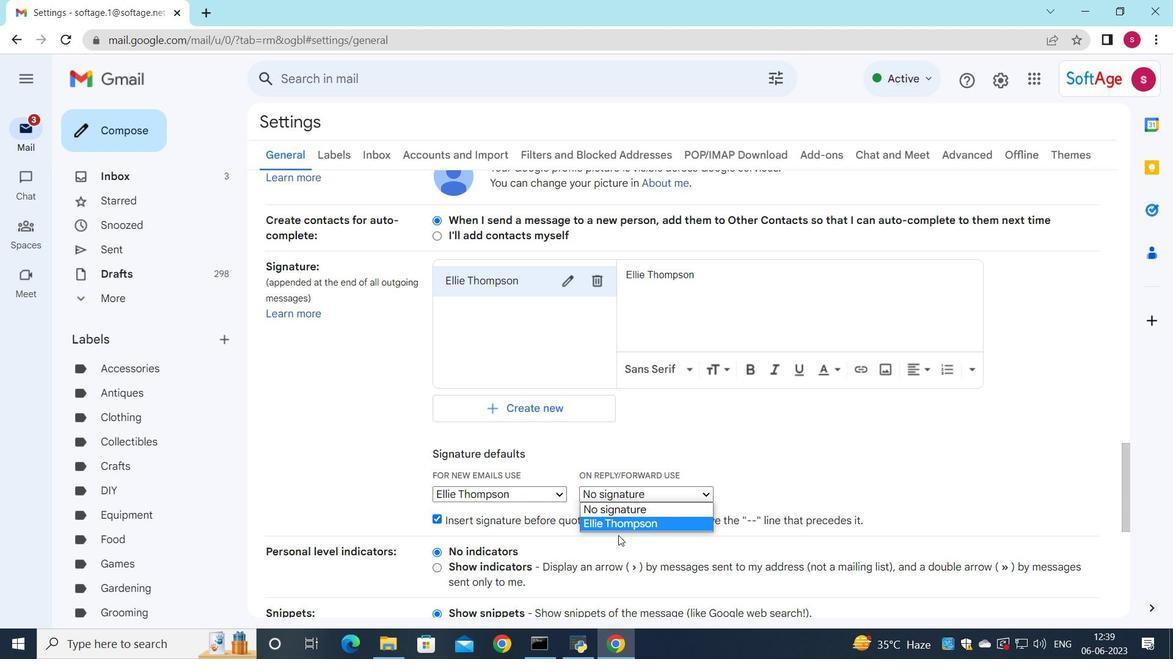 
Action: Mouse pressed left at (620, 529)
Screenshot: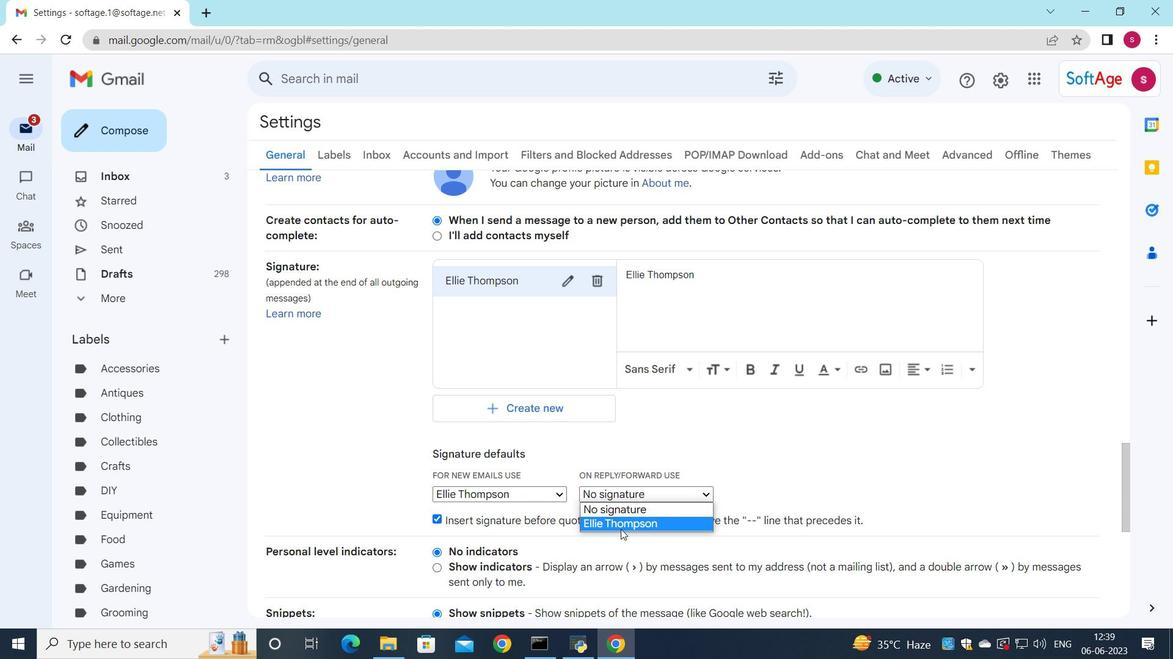
Action: Mouse moved to (557, 512)
Screenshot: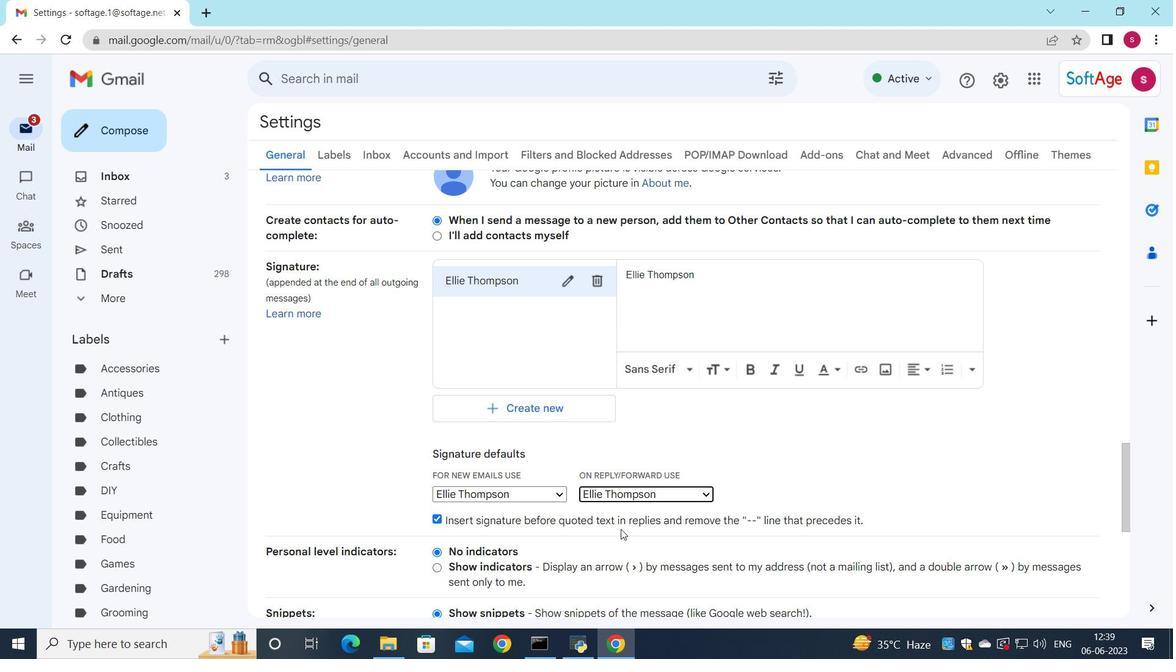 
Action: Mouse scrolled (557, 512) with delta (0, 0)
Screenshot: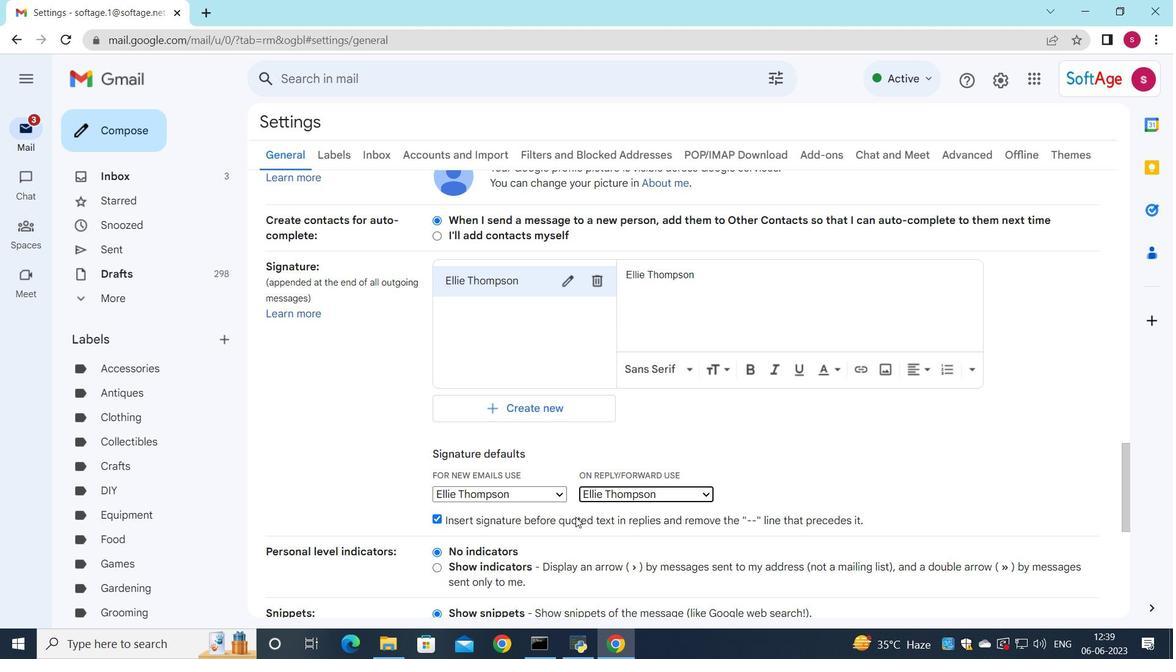 
Action: Mouse scrolled (557, 512) with delta (0, 0)
Screenshot: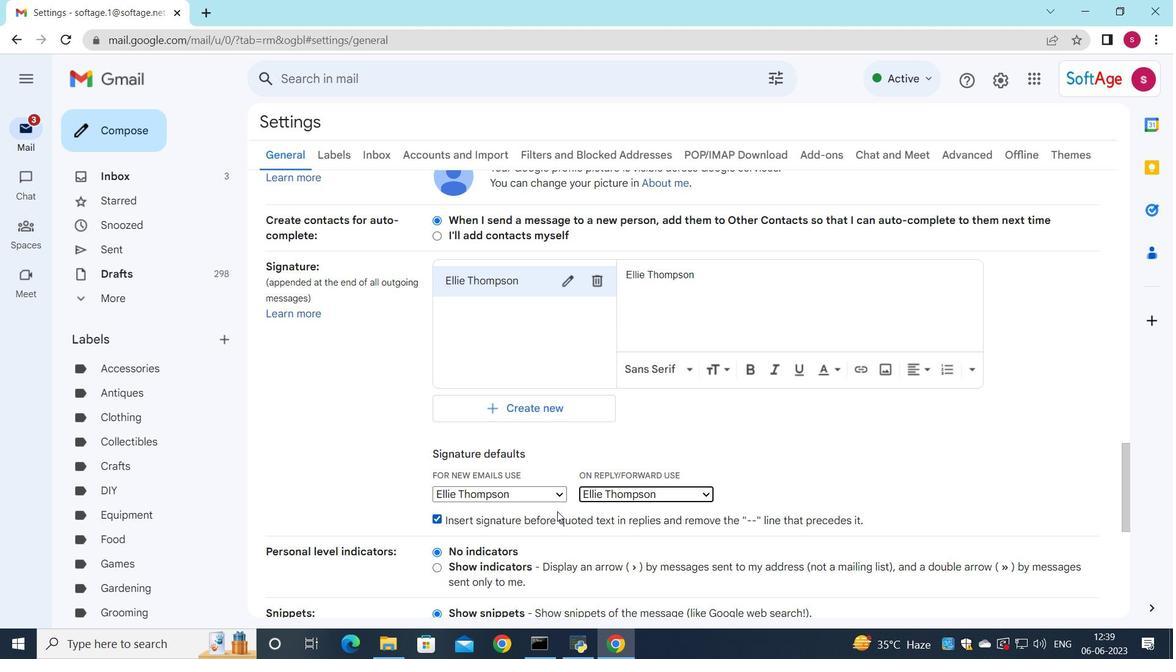 
Action: Mouse scrolled (557, 512) with delta (0, 0)
Screenshot: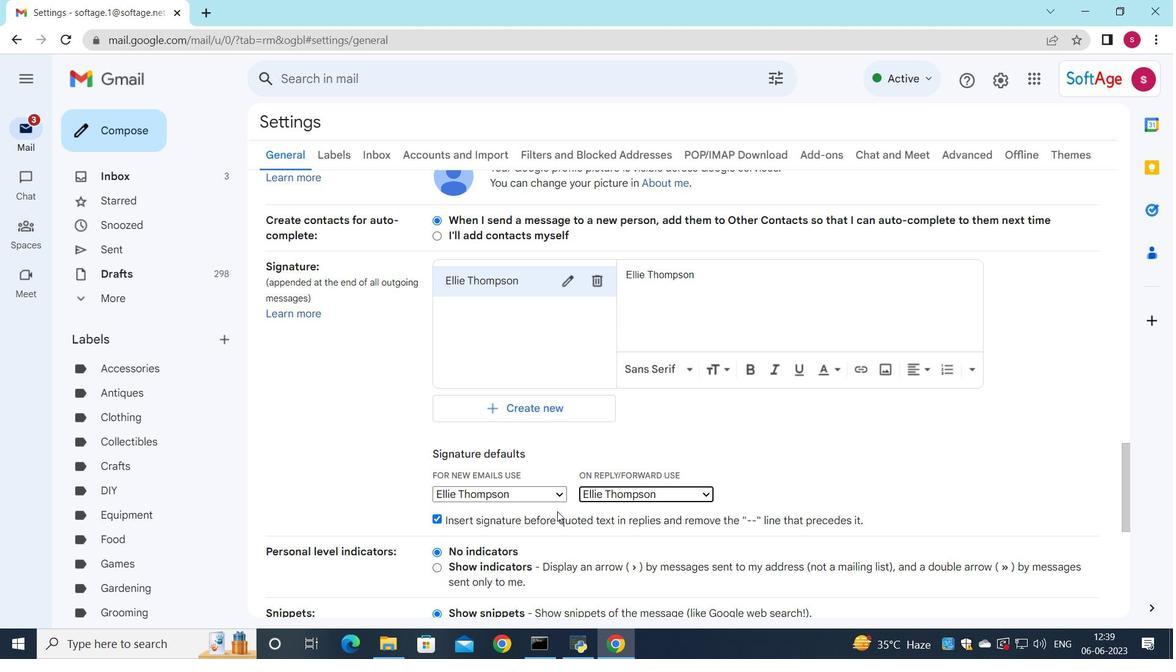 
Action: Mouse moved to (583, 563)
Screenshot: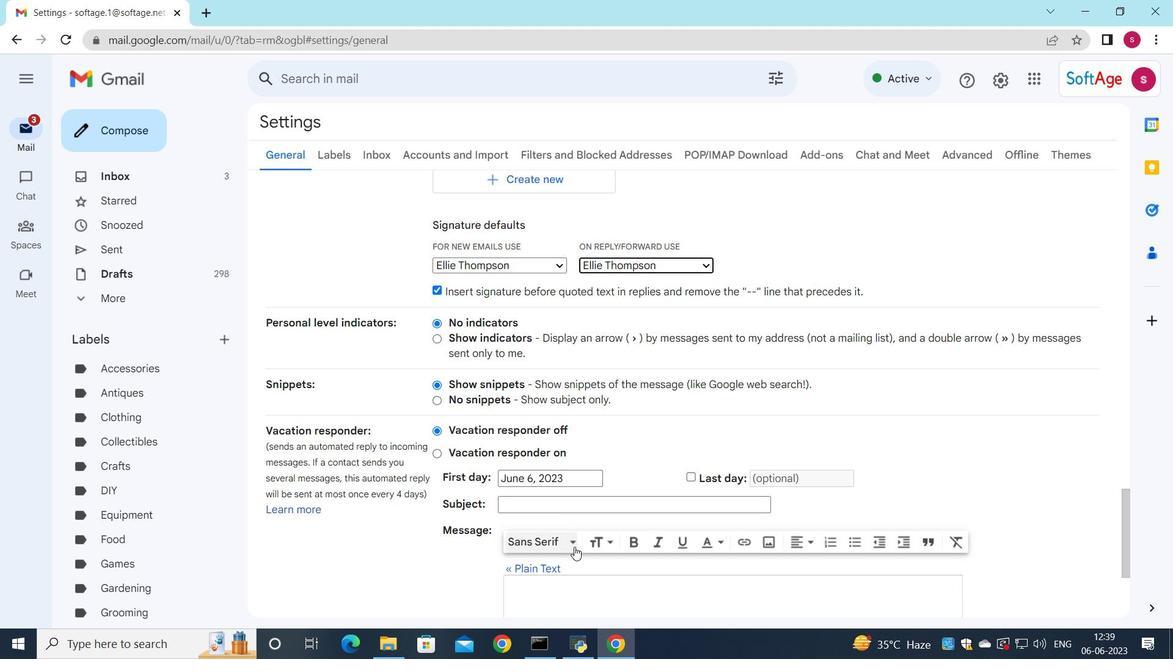 
Action: Mouse scrolled (583, 562) with delta (0, 0)
Screenshot: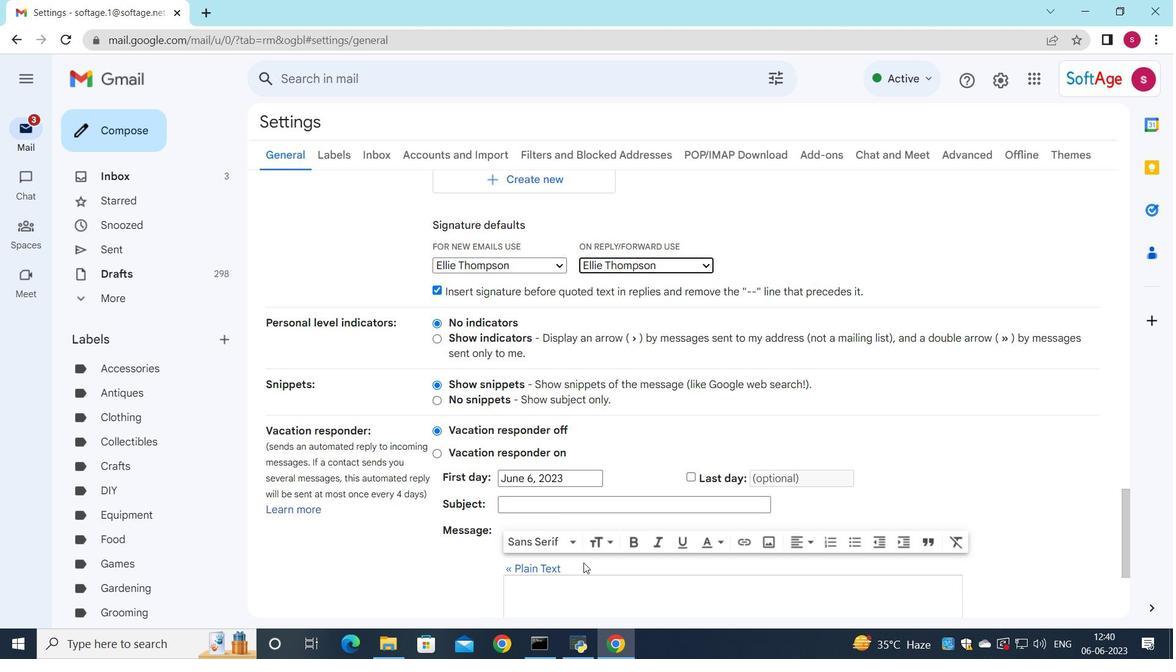 
Action: Mouse scrolled (583, 562) with delta (0, 0)
Screenshot: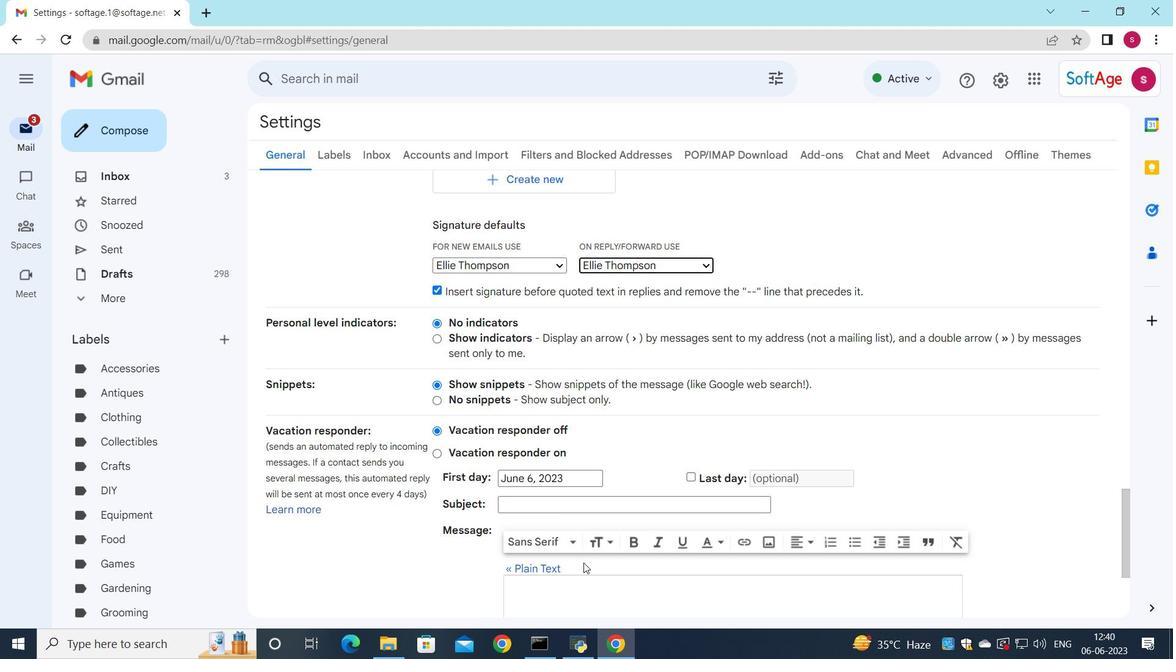 
Action: Mouse moved to (583, 559)
Screenshot: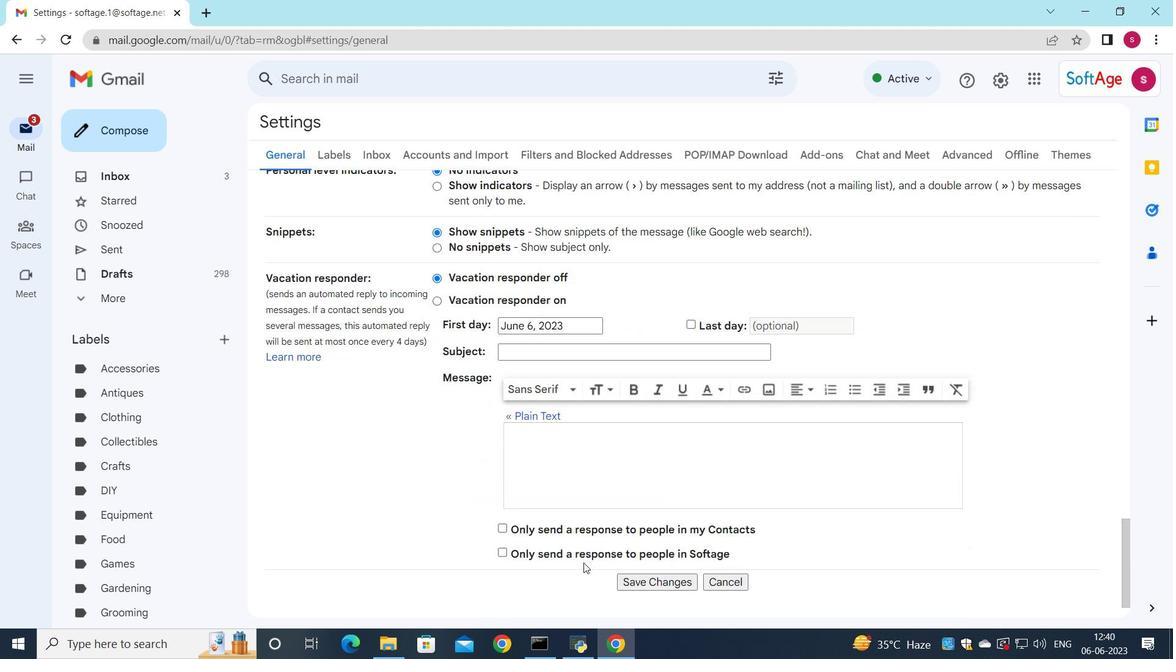 
Action: Mouse scrolled (583, 558) with delta (0, 0)
Screenshot: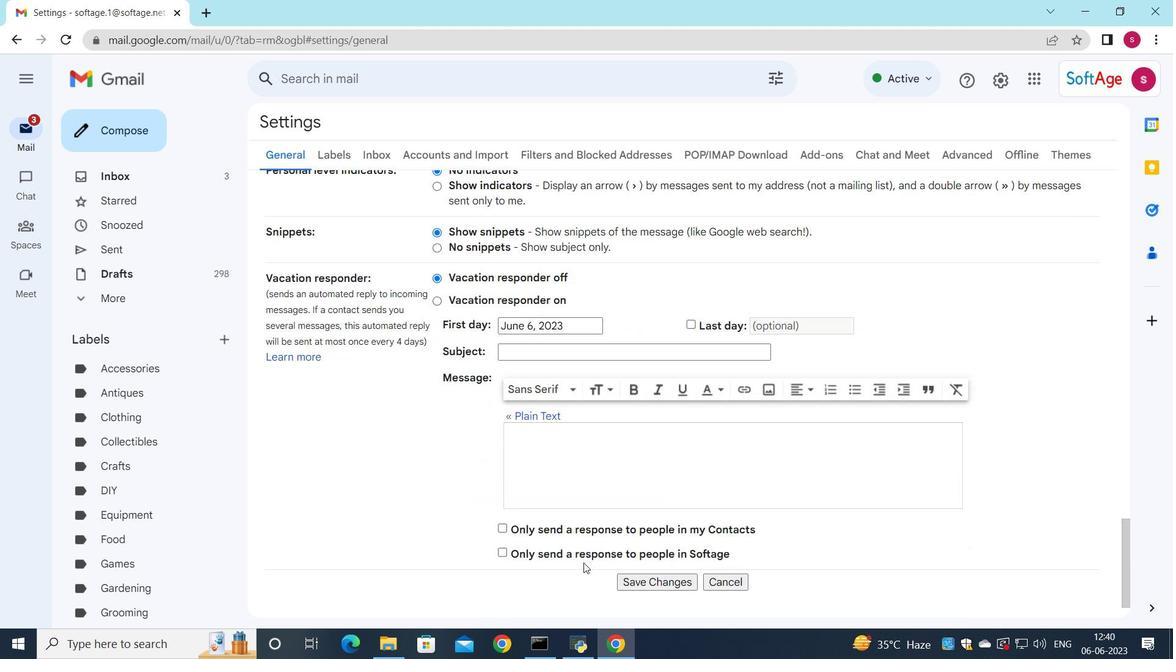 
Action: Mouse scrolled (583, 558) with delta (0, 0)
Screenshot: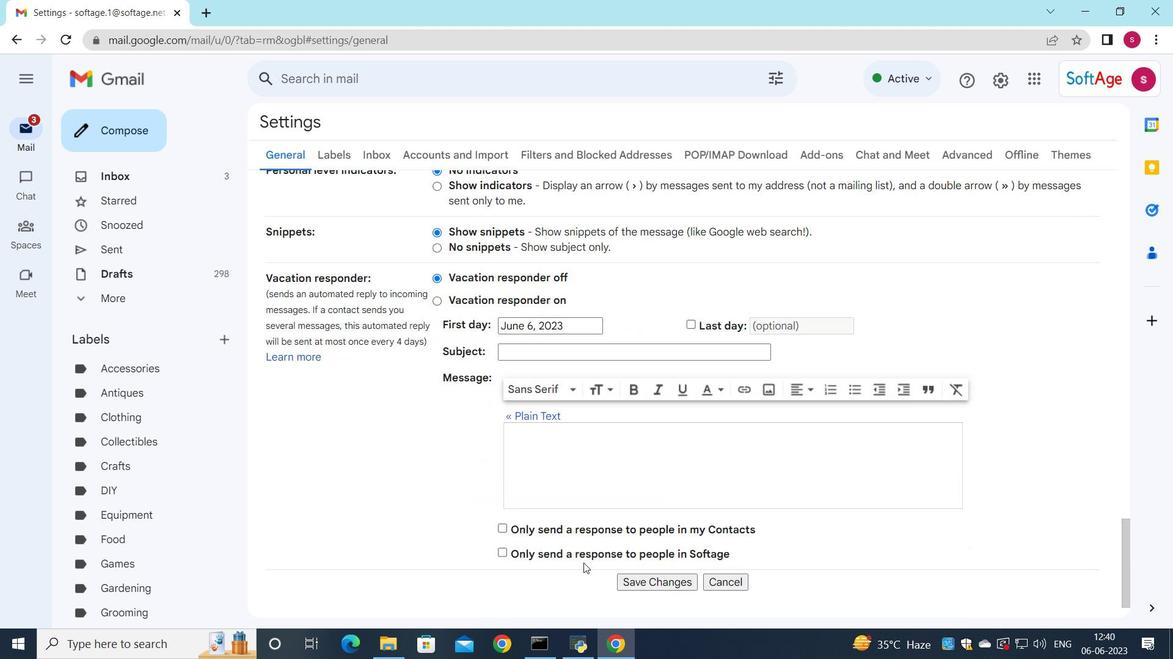 
Action: Mouse scrolled (583, 558) with delta (0, 0)
Screenshot: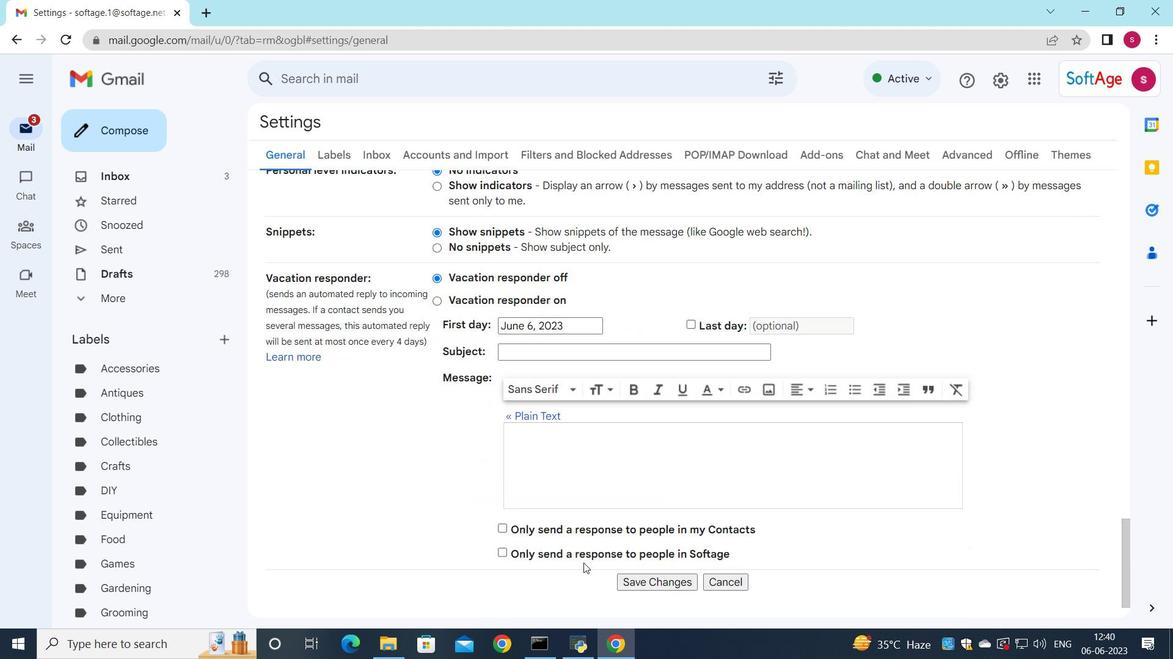 
Action: Mouse scrolled (583, 558) with delta (0, 0)
Screenshot: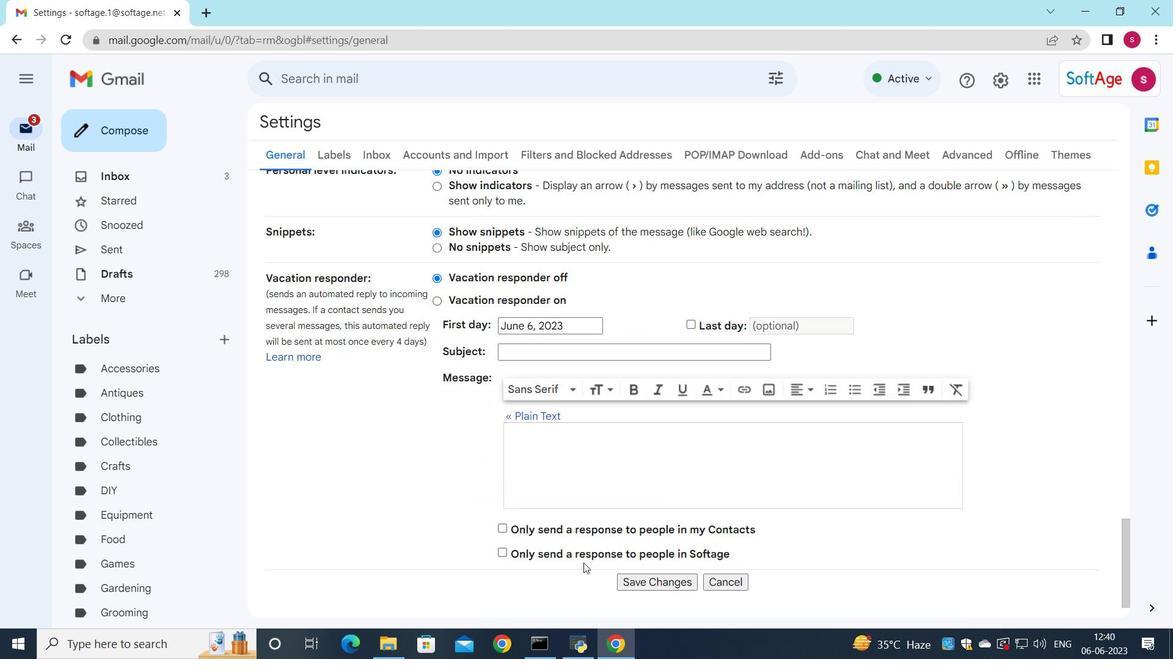 
Action: Mouse moved to (641, 539)
Screenshot: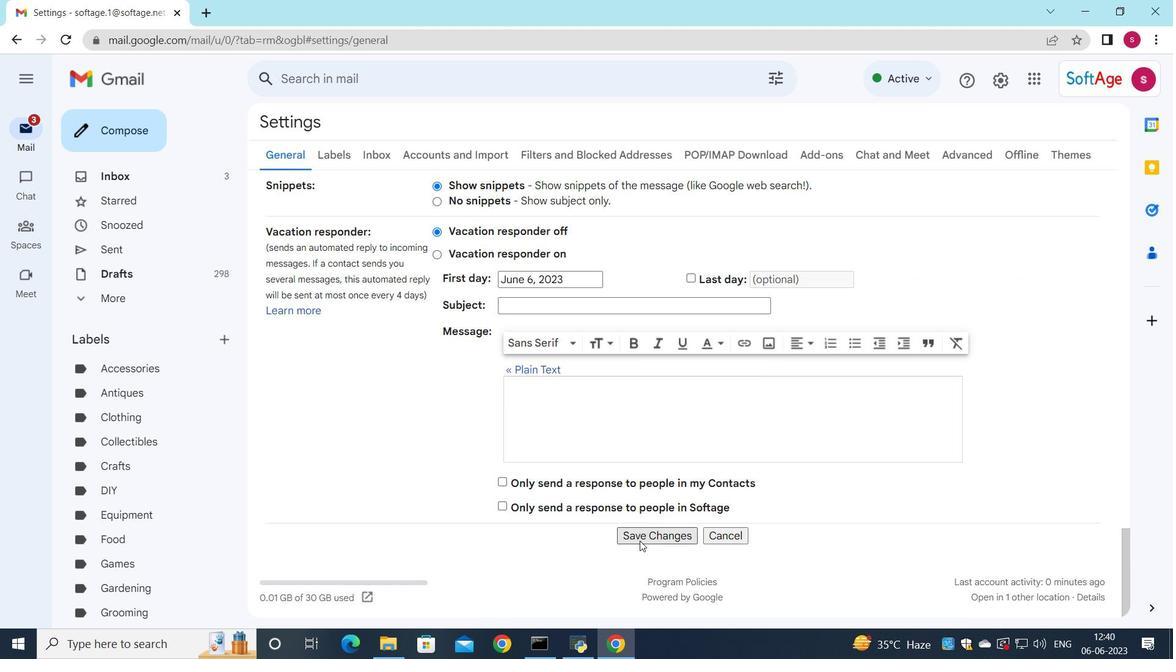 
Action: Mouse pressed left at (641, 539)
Screenshot: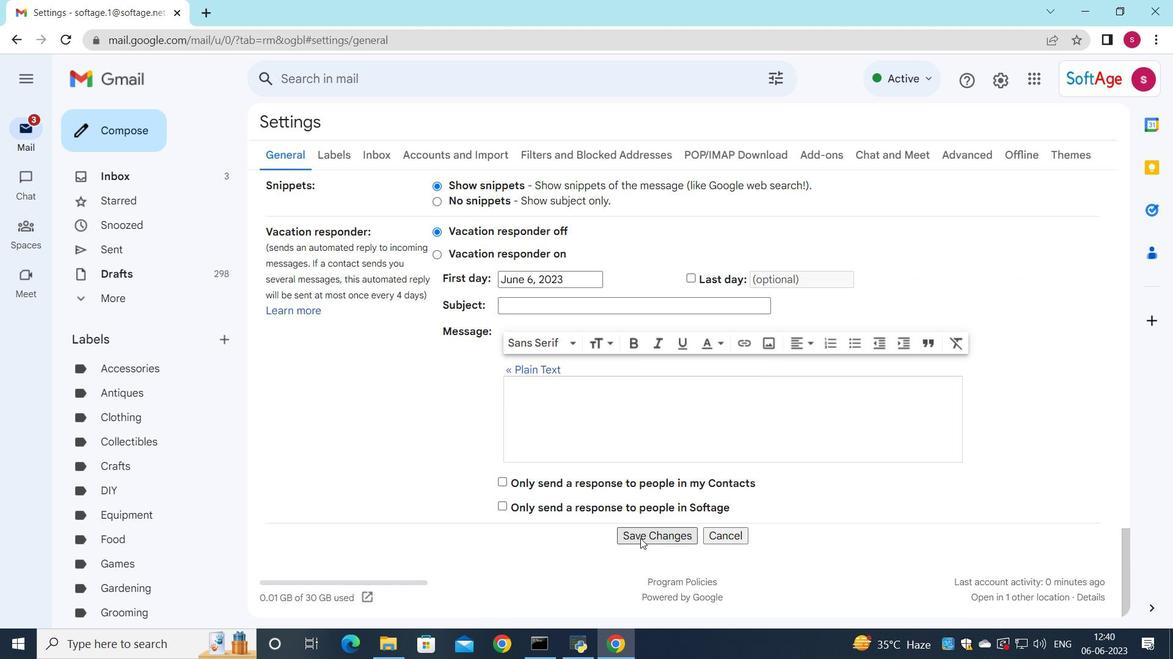 
Action: Mouse moved to (268, 399)
Screenshot: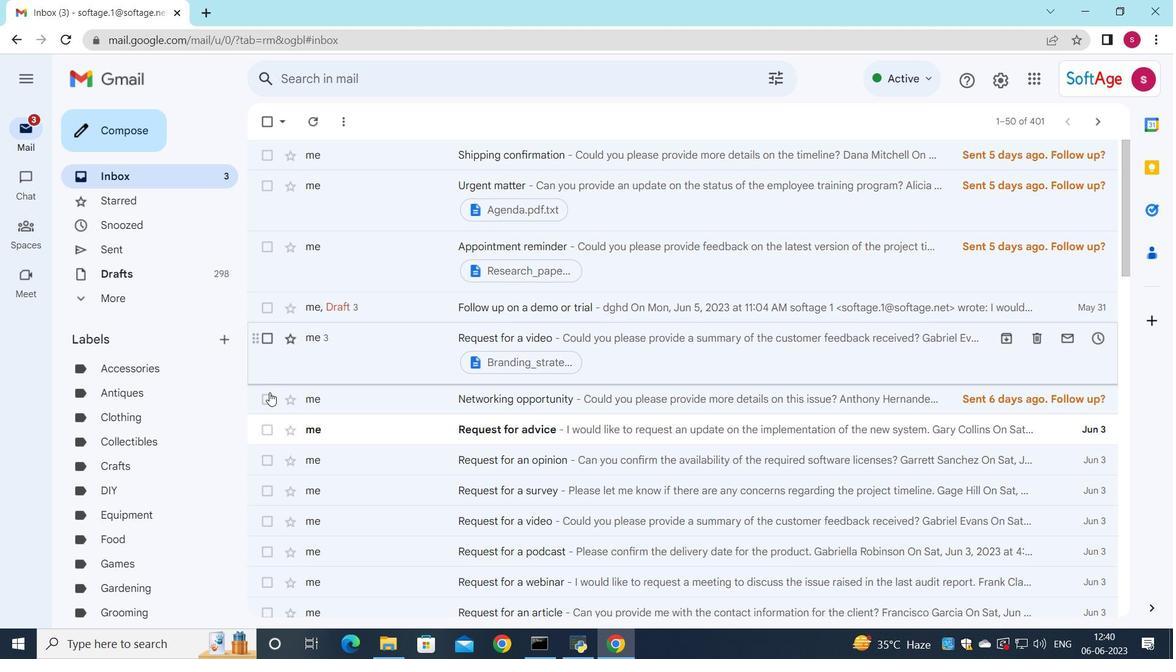 
Action: Mouse pressed left at (268, 399)
Screenshot: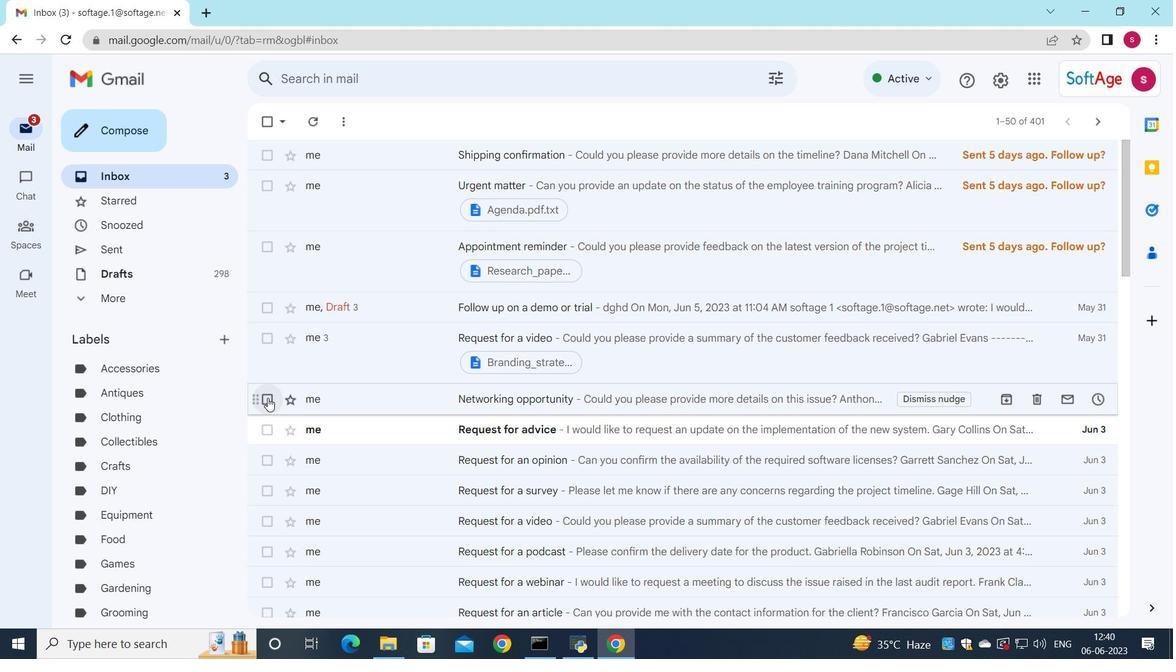 
Action: Mouse moved to (604, 116)
Screenshot: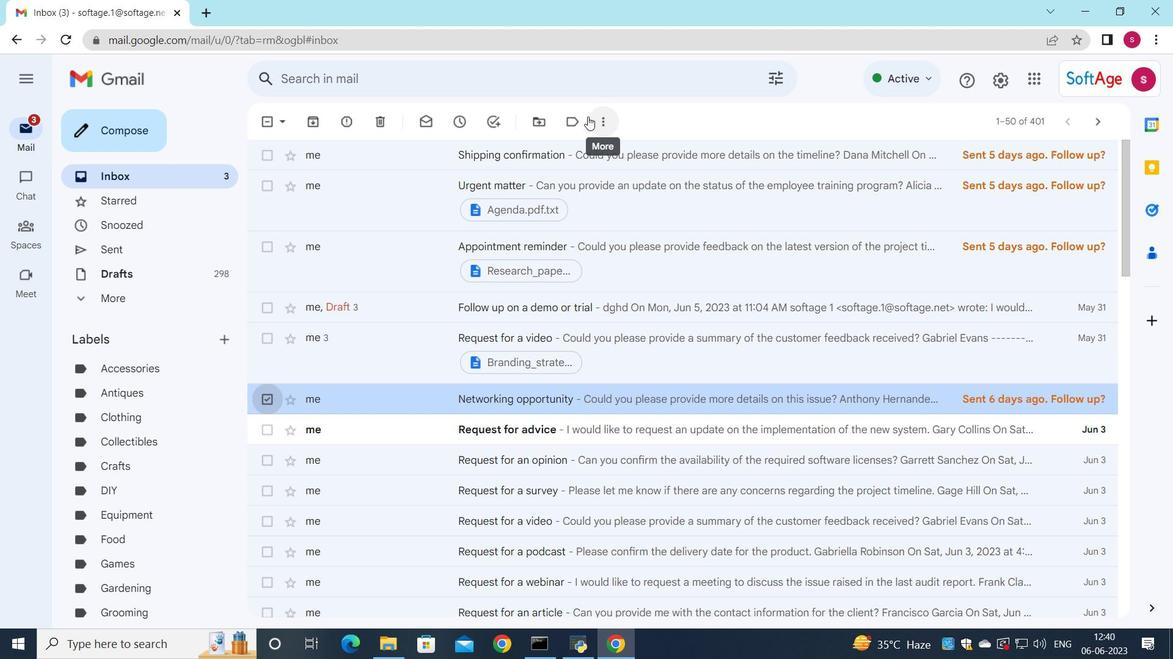 
Action: Mouse pressed left at (604, 116)
Screenshot: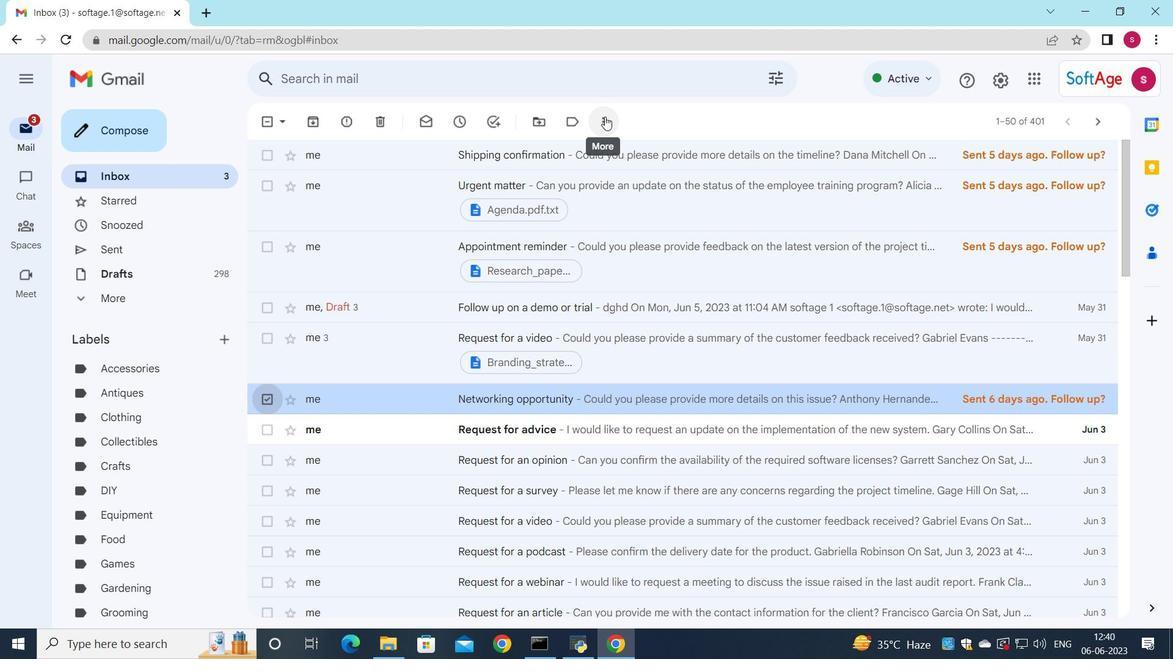 
Action: Mouse moved to (652, 288)
Screenshot: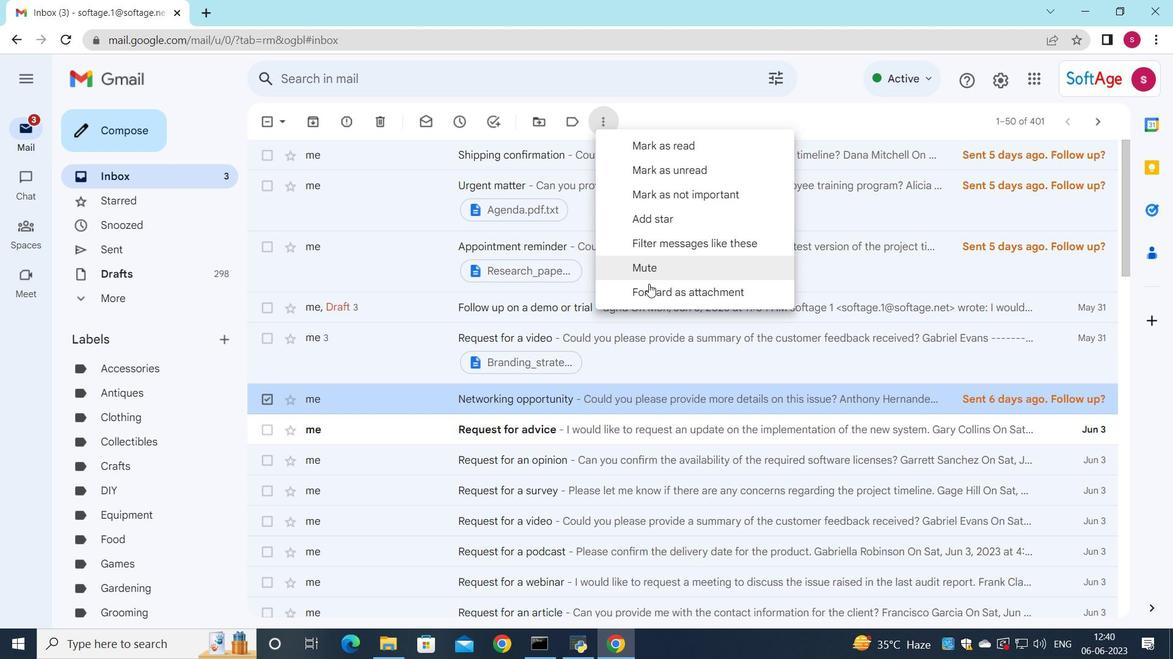 
Action: Mouse pressed left at (652, 288)
Screenshot: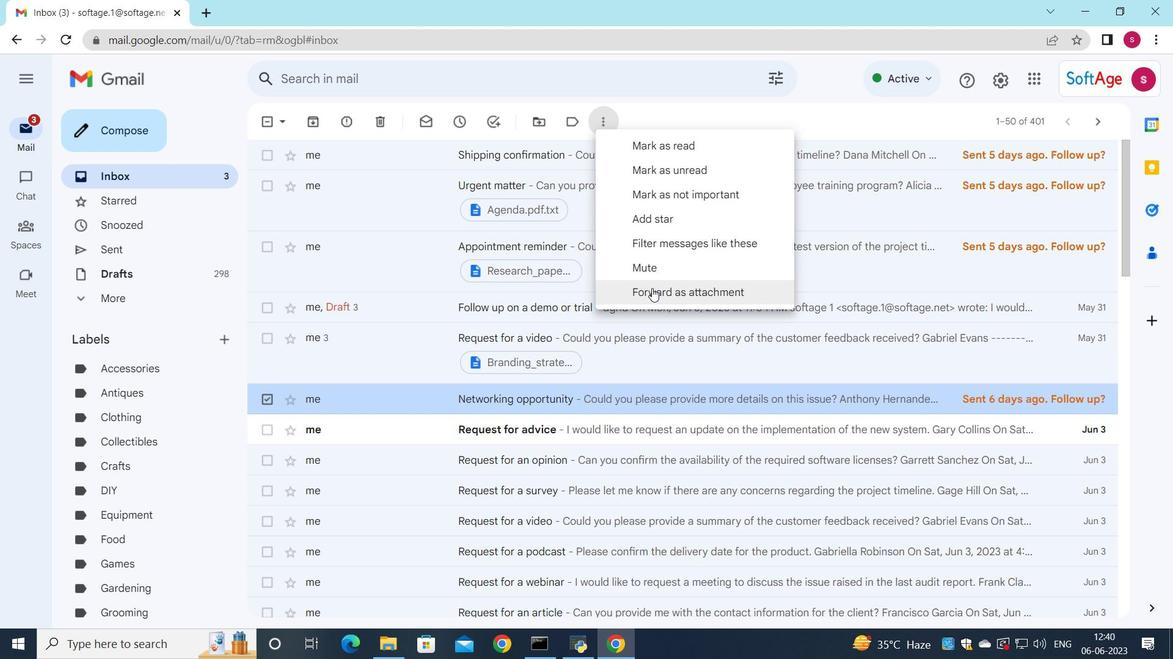 
Action: Mouse moved to (719, 270)
Screenshot: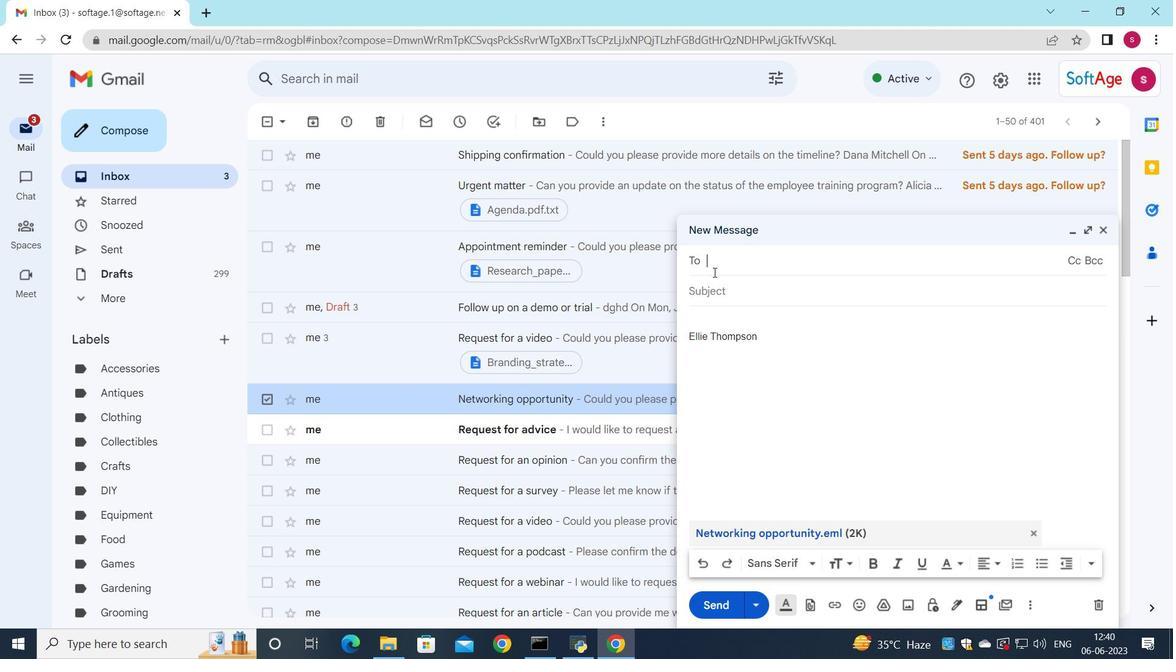 
Action: Key pressed so
Screenshot: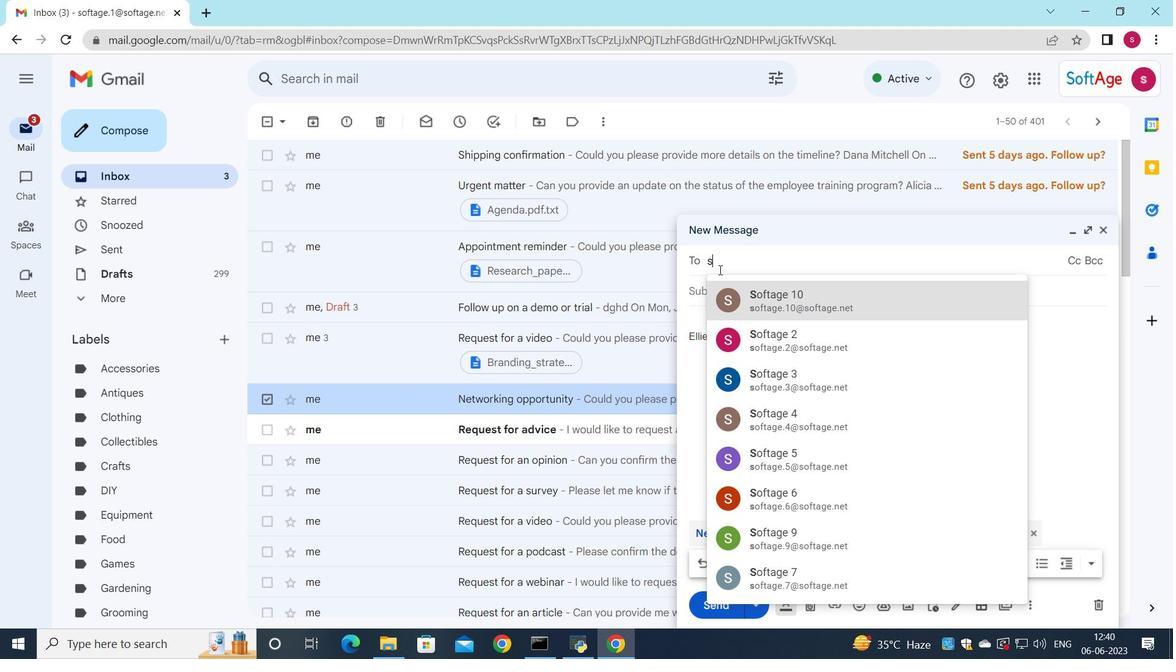 
Action: Mouse moved to (826, 528)
Screenshot: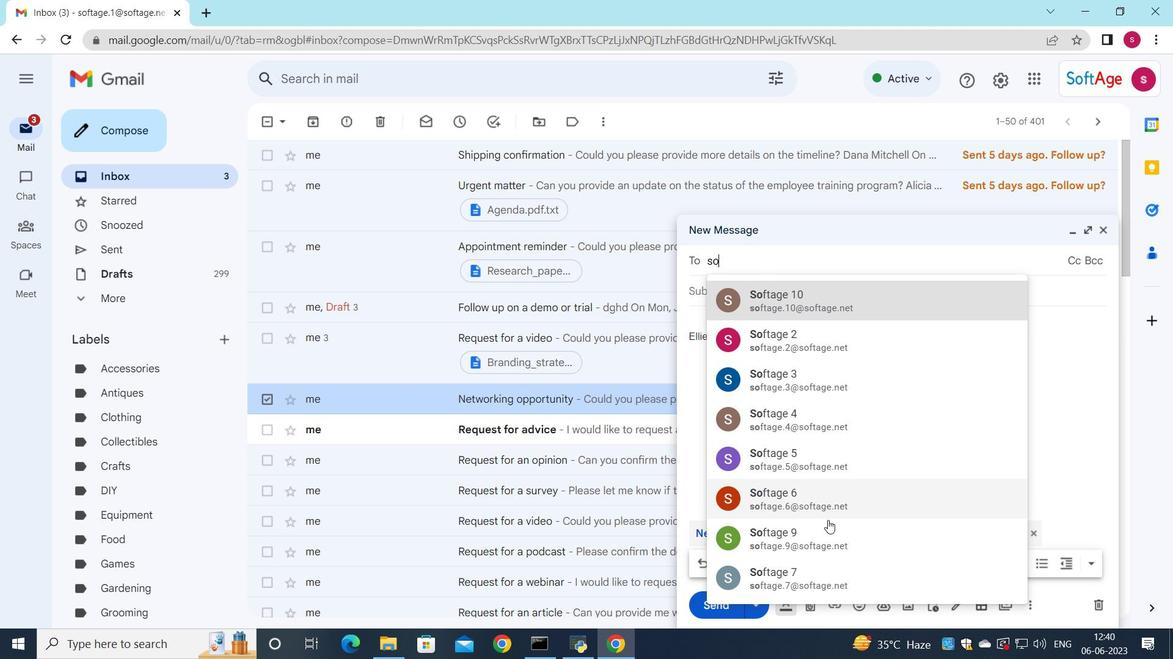 
Action: Mouse pressed left at (826, 528)
Screenshot: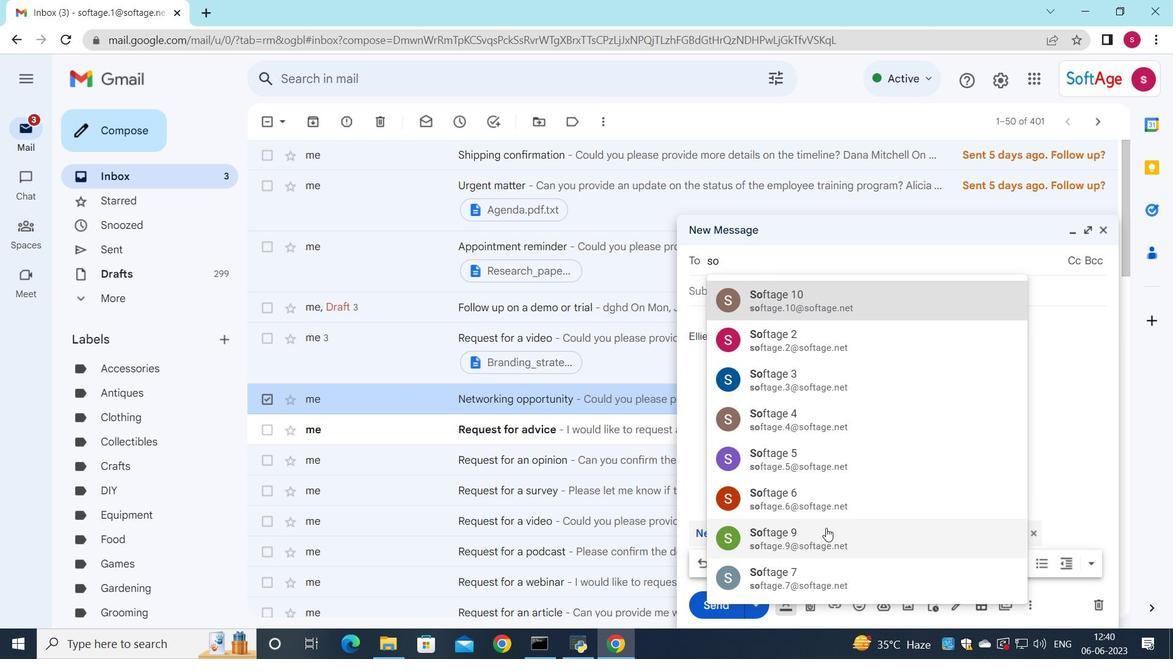
Action: Mouse moved to (747, 312)
Screenshot: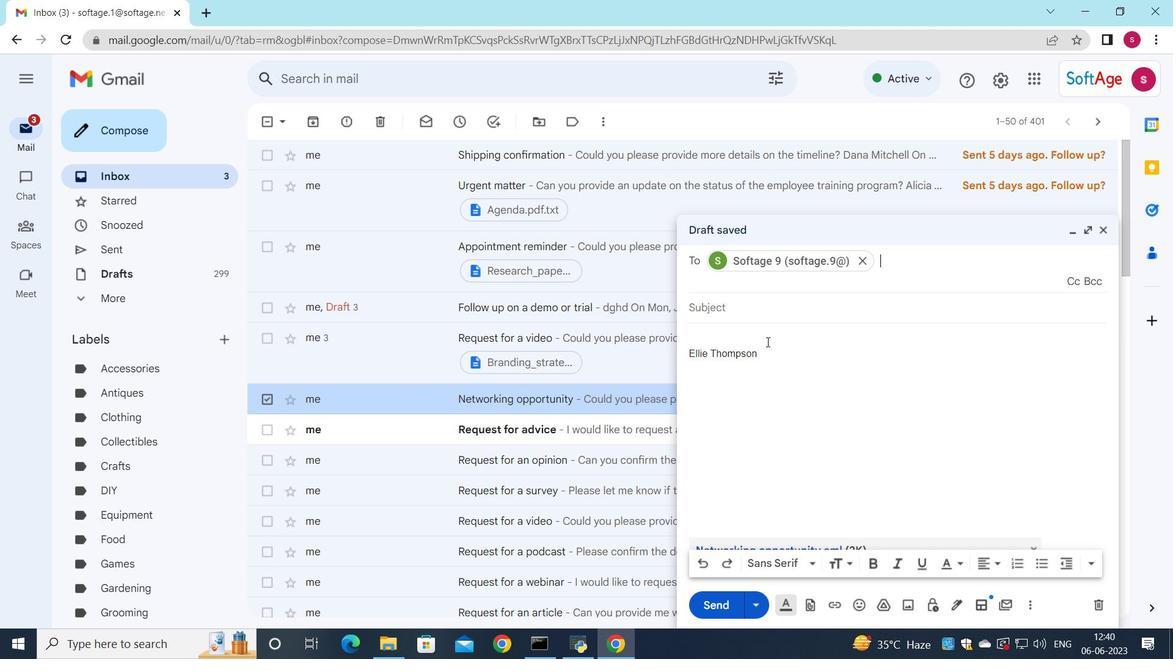 
Action: Mouse pressed left at (747, 312)
Screenshot: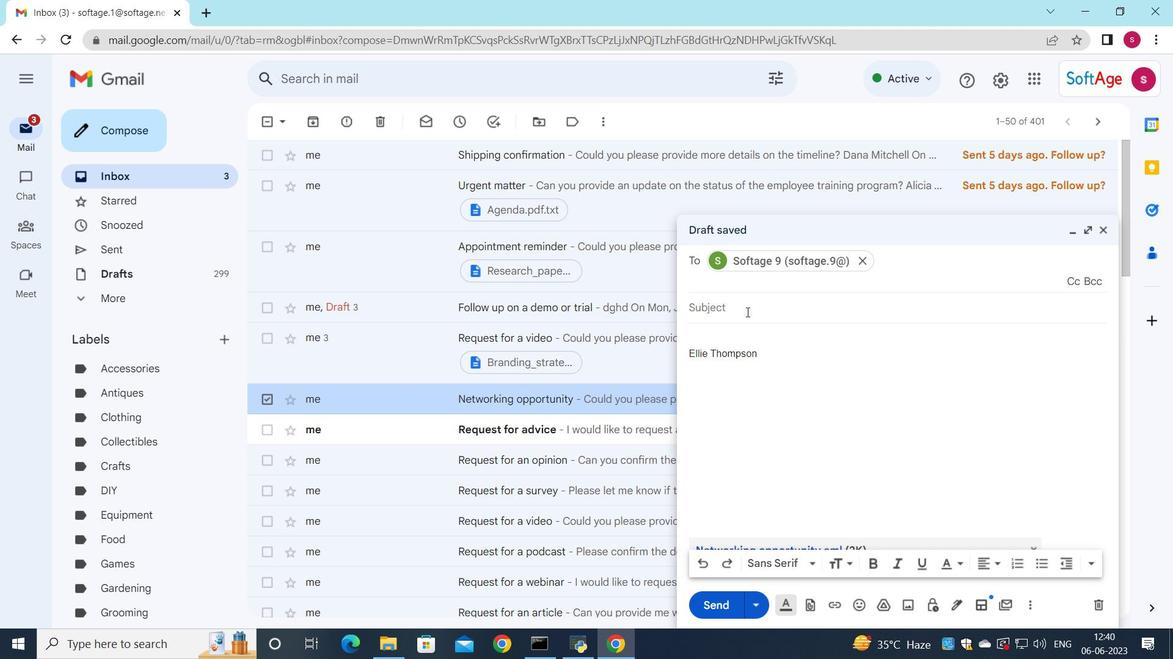 
Action: Key pressed <Key.shift><Key.shift><Key.shift><Key.shift><Key.shift><Key.shift><Key.shift><Key.shift><Key.shift><Key.shift><Key.shift><Key.shift><Key.shift><Key.shift><Key.shift><Key.shift><Key.shift><Key.shift><Key.shift><Key.shift>Job<Key.space>offer
Screenshot: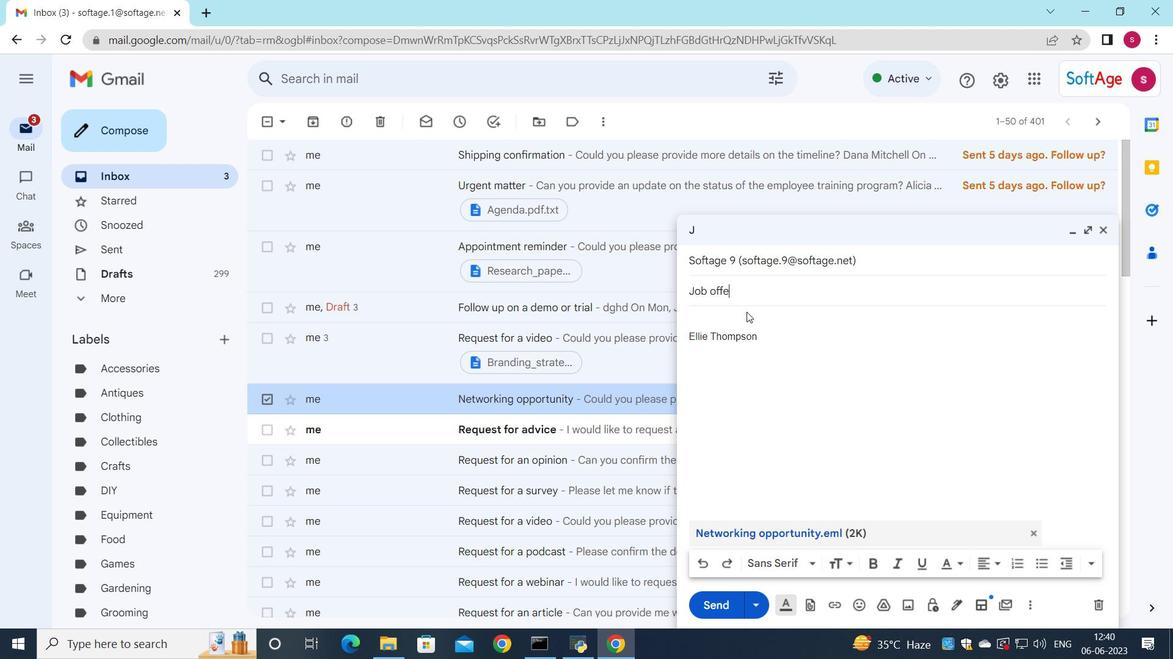 
Action: Mouse moved to (688, 320)
Screenshot: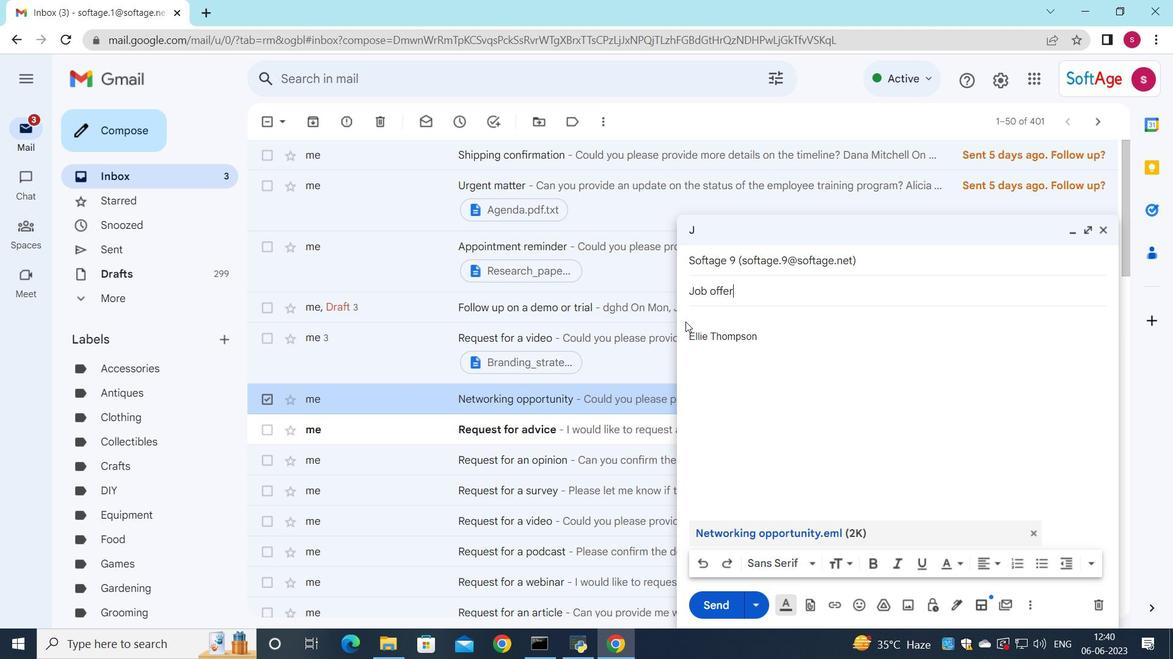 
Action: Mouse pressed left at (688, 320)
Screenshot: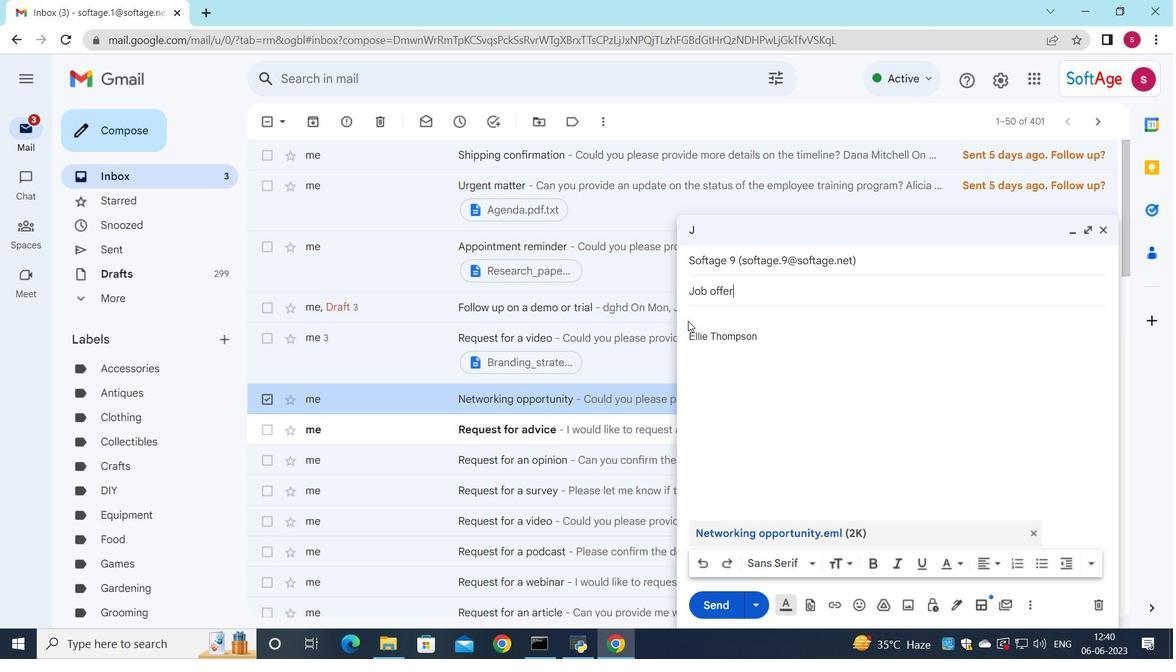 
Action: Mouse moved to (791, 354)
Screenshot: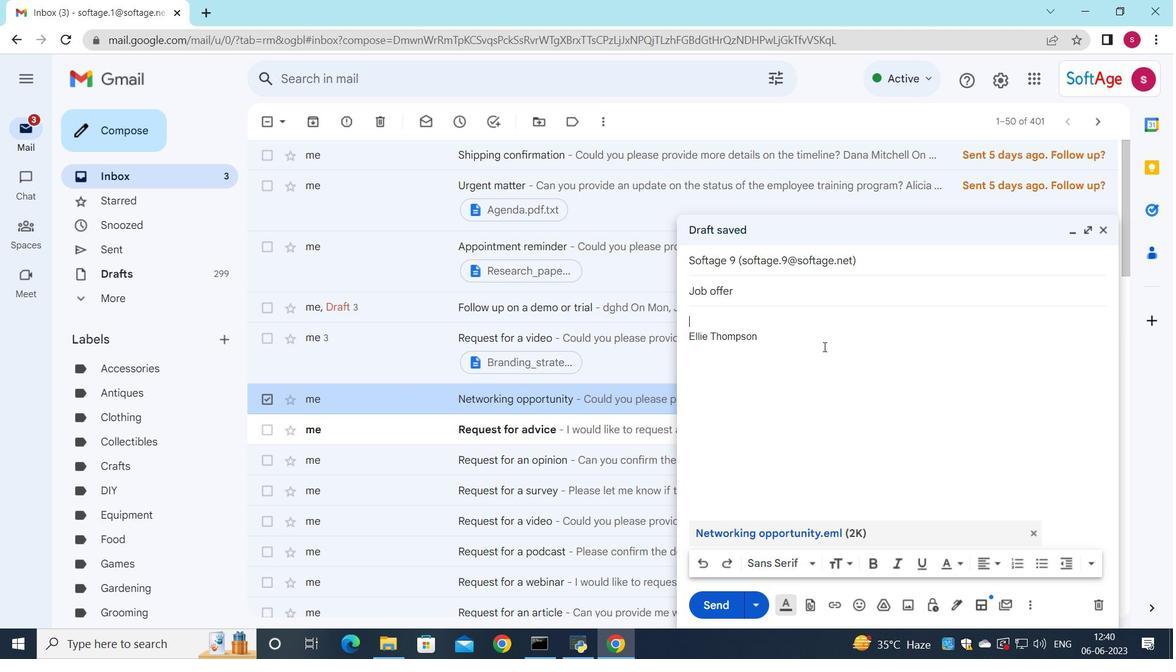 
Action: Key pressed <Key.shift>Could<Key.space>you<Key.space>please<Key.space>share<Key.space>your<Key.space>feedback<Key.space>on<Key.space>the<Key.space>latest<Key.space>proposal<Key.shift_r>?
Screenshot: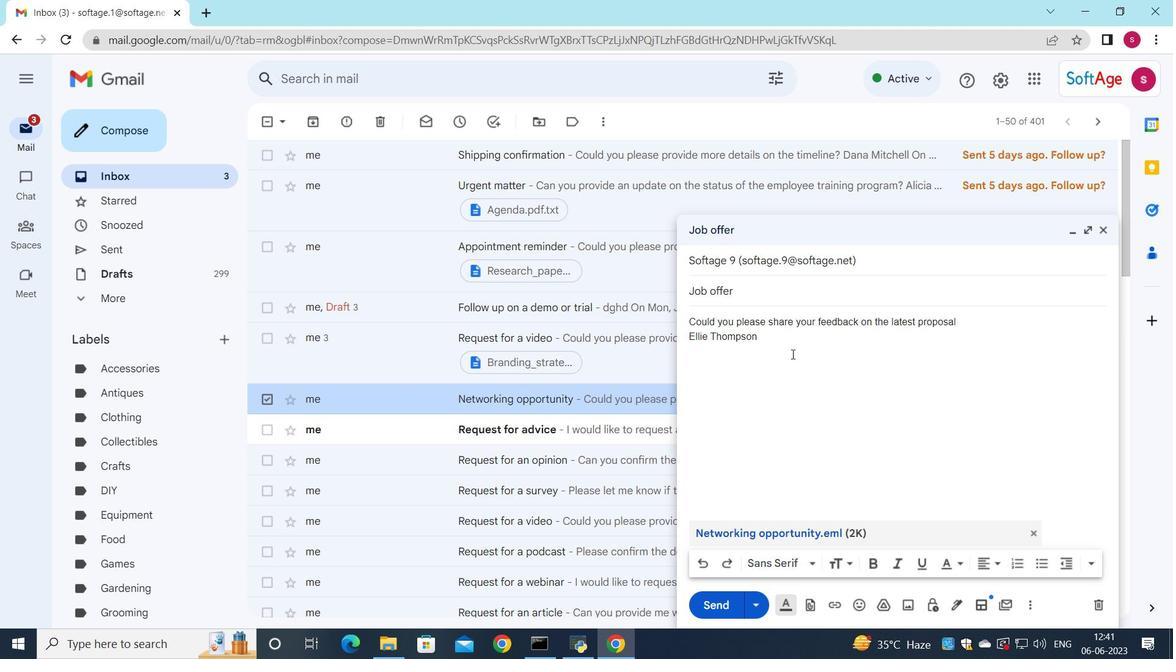 
Action: Mouse moved to (716, 612)
Screenshot: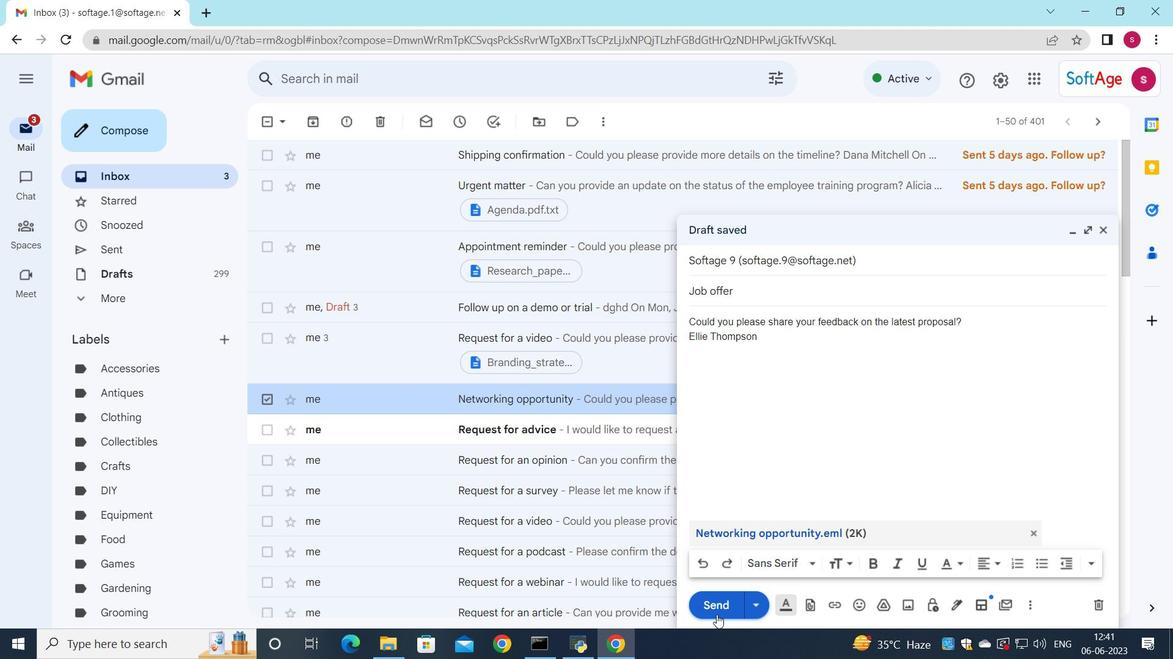 
Action: Mouse pressed left at (716, 612)
Screenshot: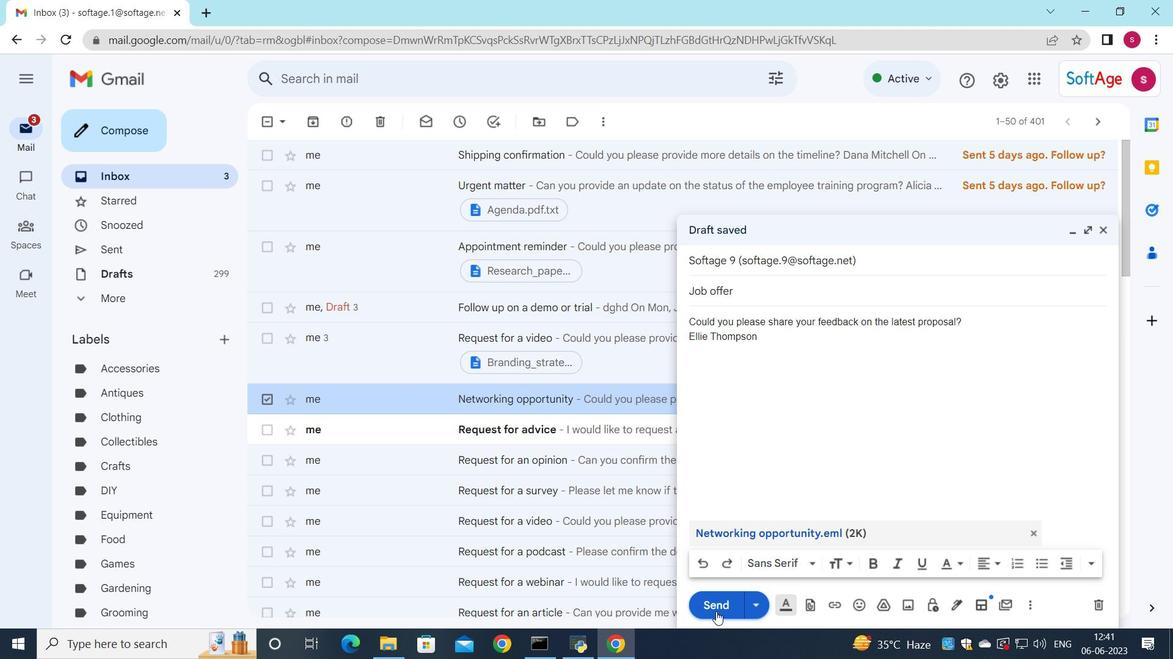 
Action: Mouse moved to (1035, 433)
Screenshot: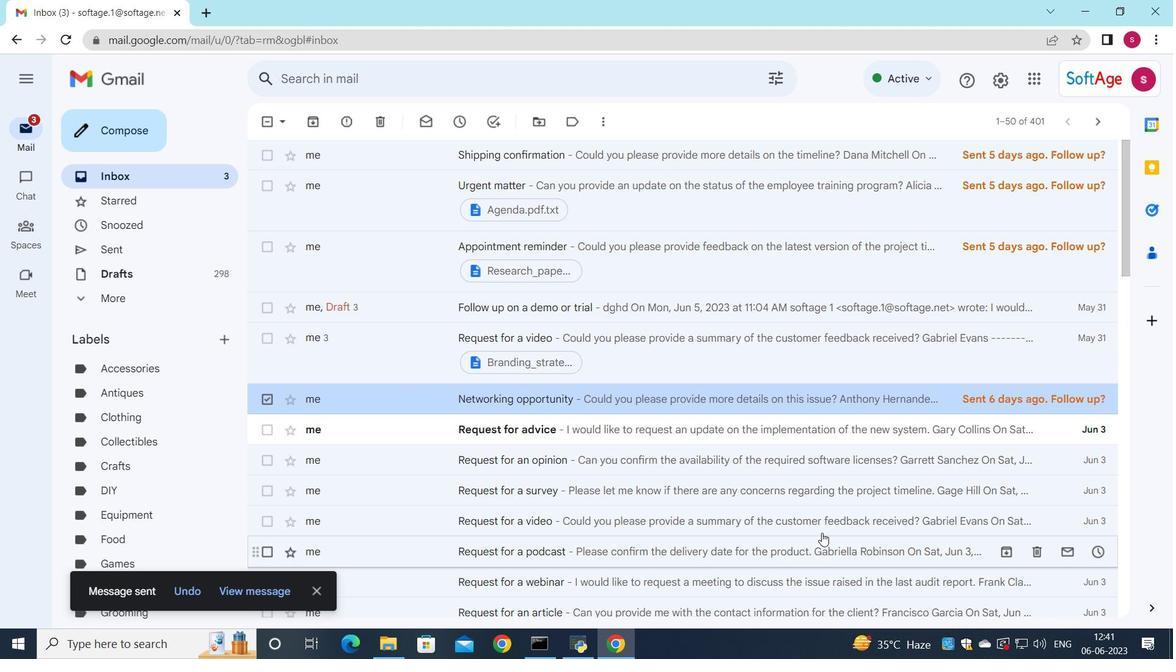 
